 Task: Create new Company, with domain: 'zunhua.cn' and type: 'Prospect'. Add new contact for this company, with mail Id: 'Tarini18Sanders@zunhua.cn', First Name: Tarini, Last name:  Sanders, Job Title: 'HR Generalist', Phone Number: '(617) 555-8908'. Change life cycle stage to  Lead and lead status to  Open. Logged in from softage.1@softage.net
Action: Mouse moved to (106, 64)
Screenshot: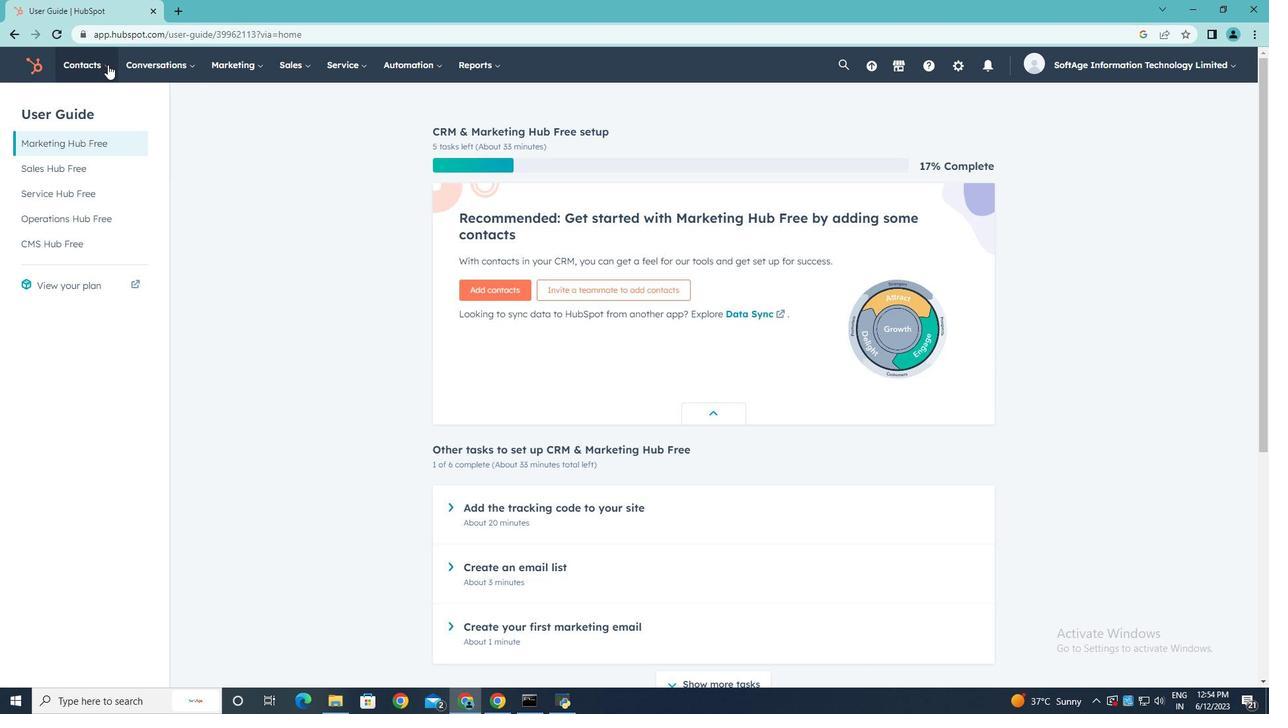 
Action: Mouse pressed left at (106, 64)
Screenshot: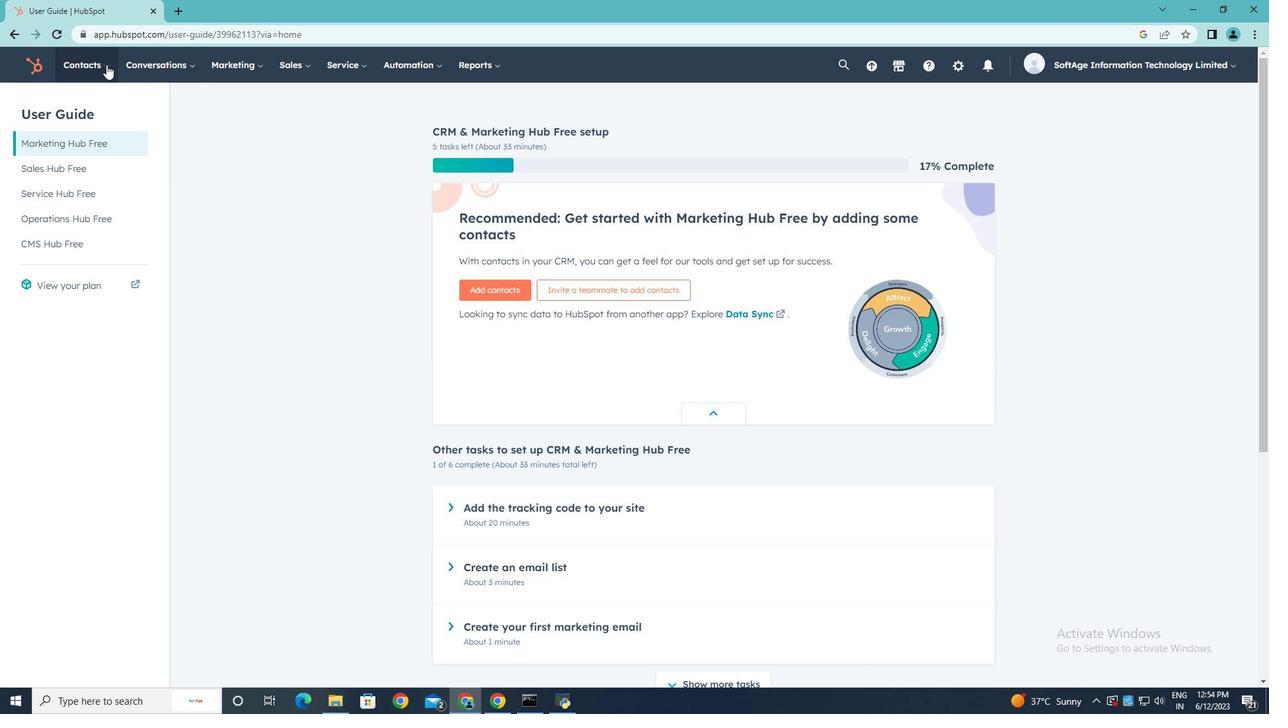 
Action: Mouse moved to (101, 128)
Screenshot: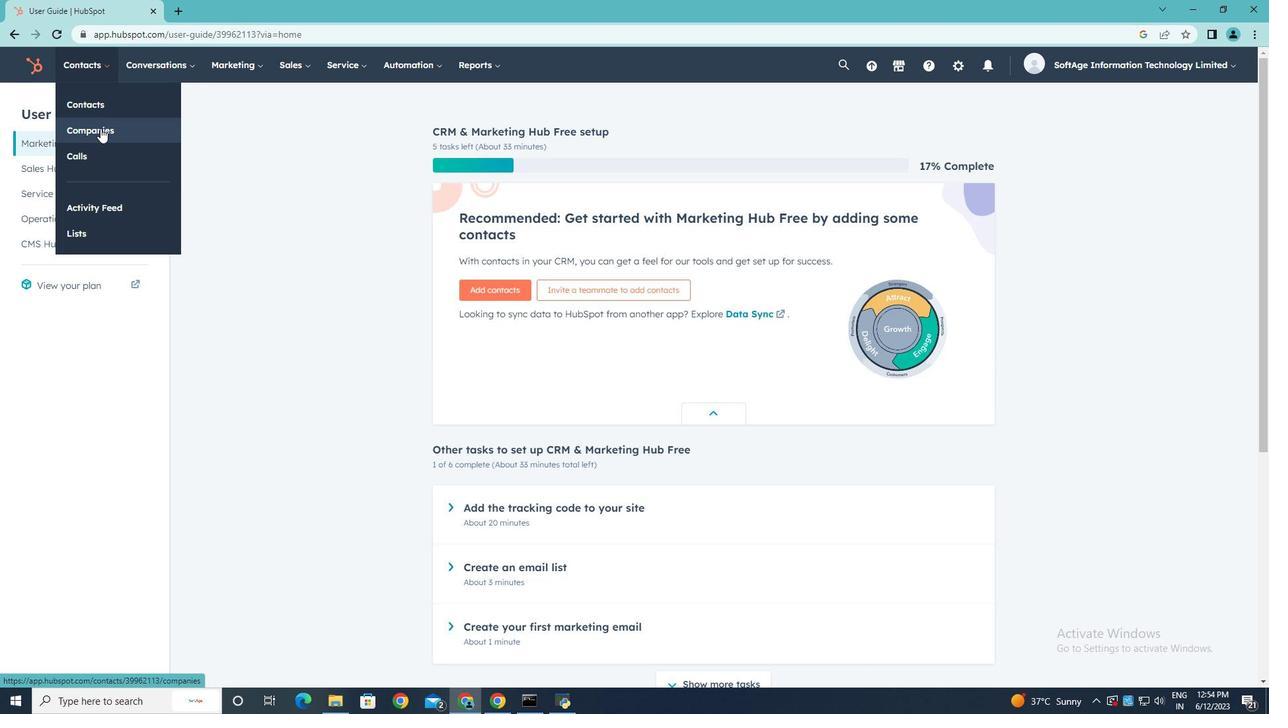 
Action: Mouse pressed left at (101, 128)
Screenshot: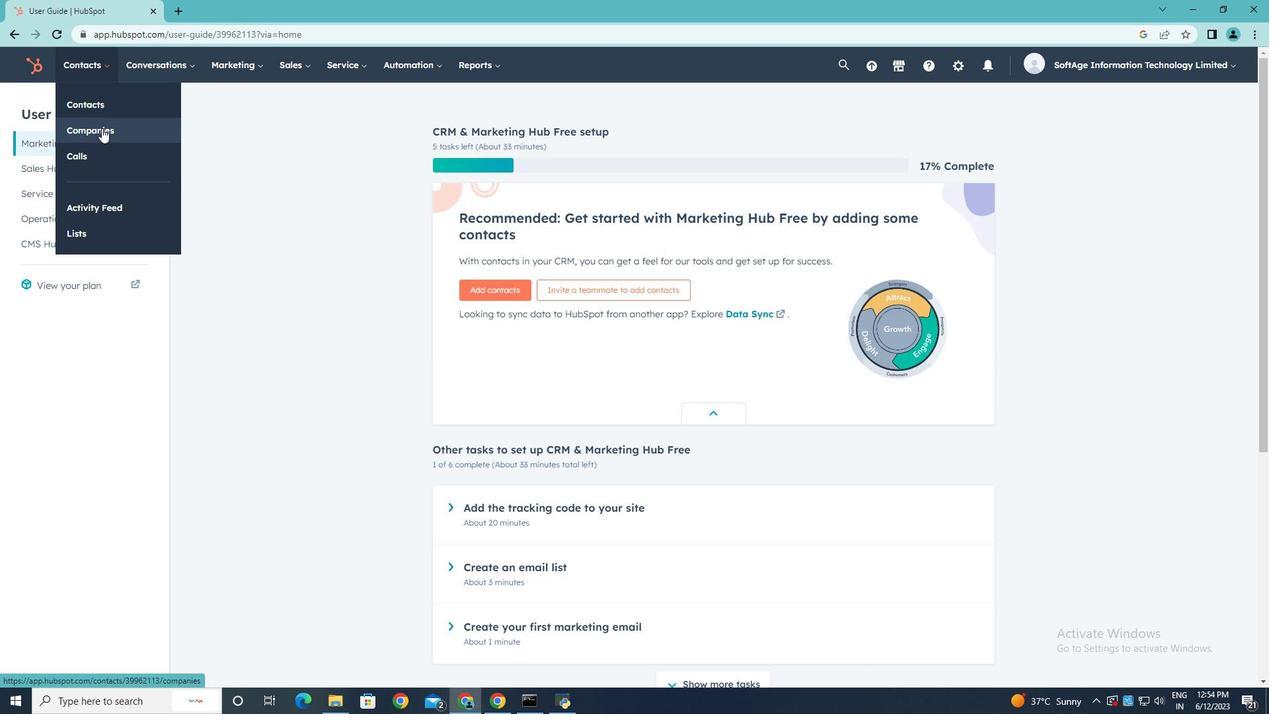 
Action: Mouse moved to (1175, 109)
Screenshot: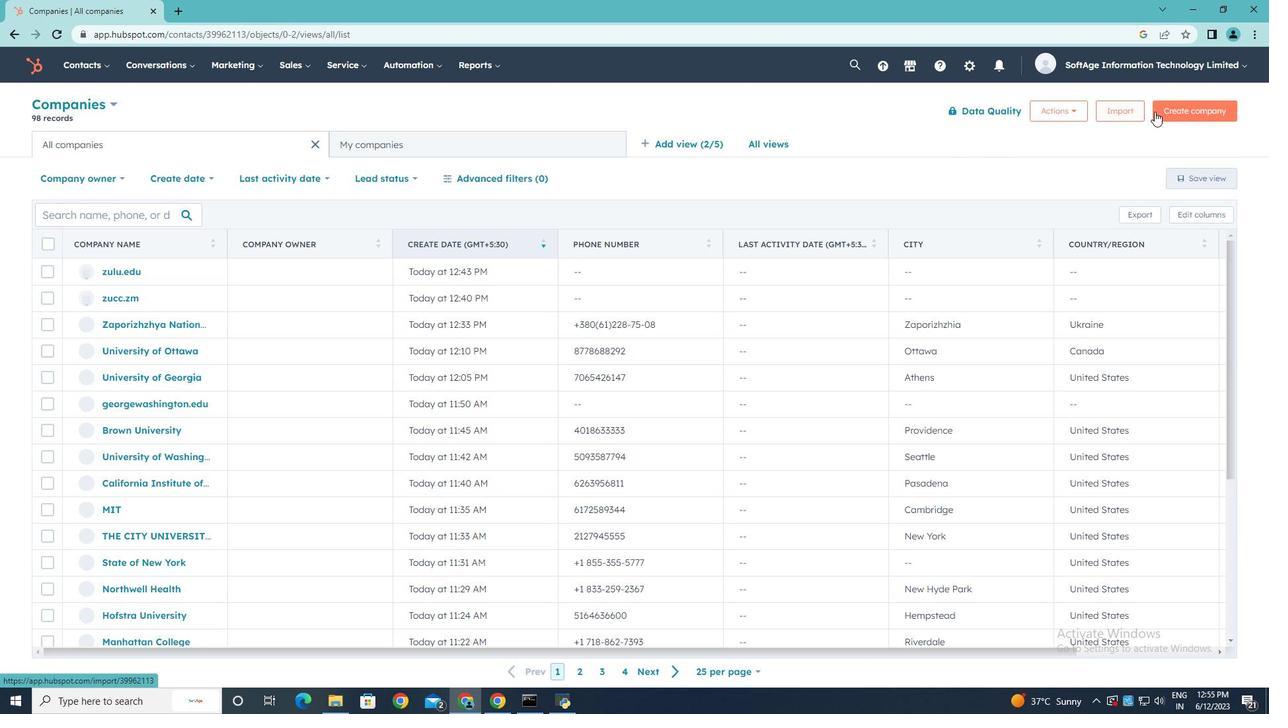 
Action: Mouse pressed left at (1175, 109)
Screenshot: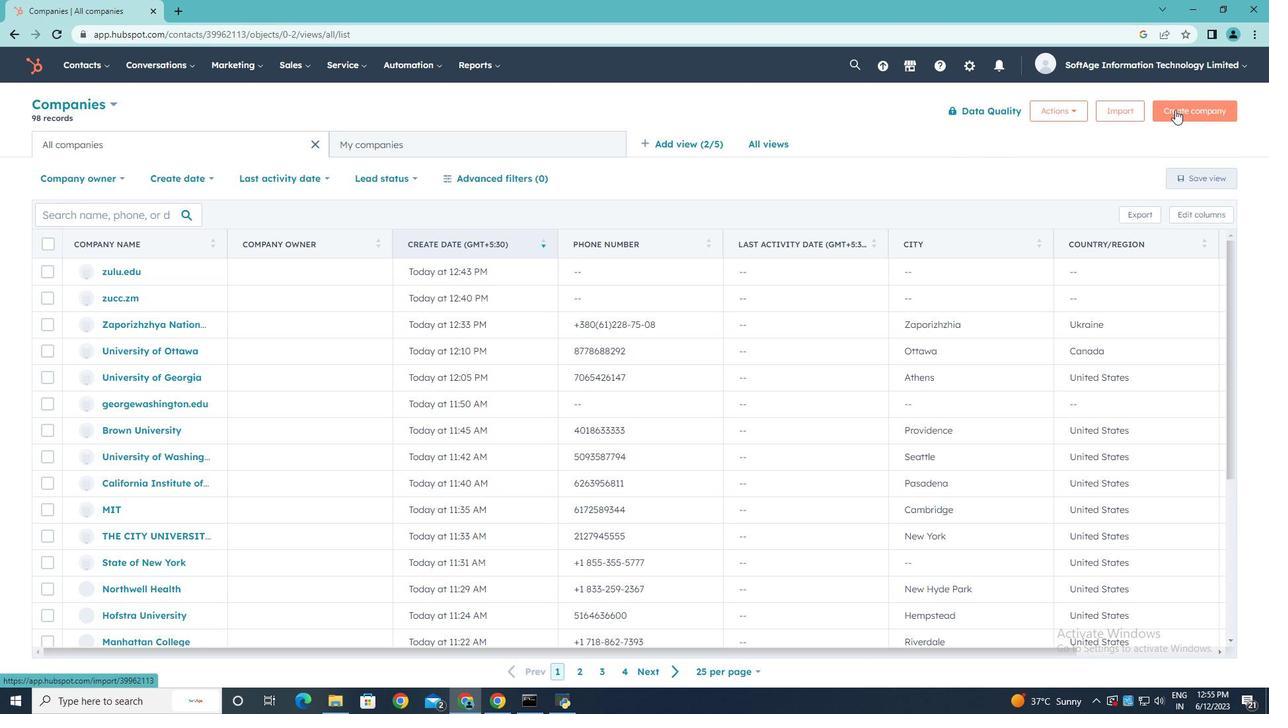 
Action: Mouse moved to (937, 181)
Screenshot: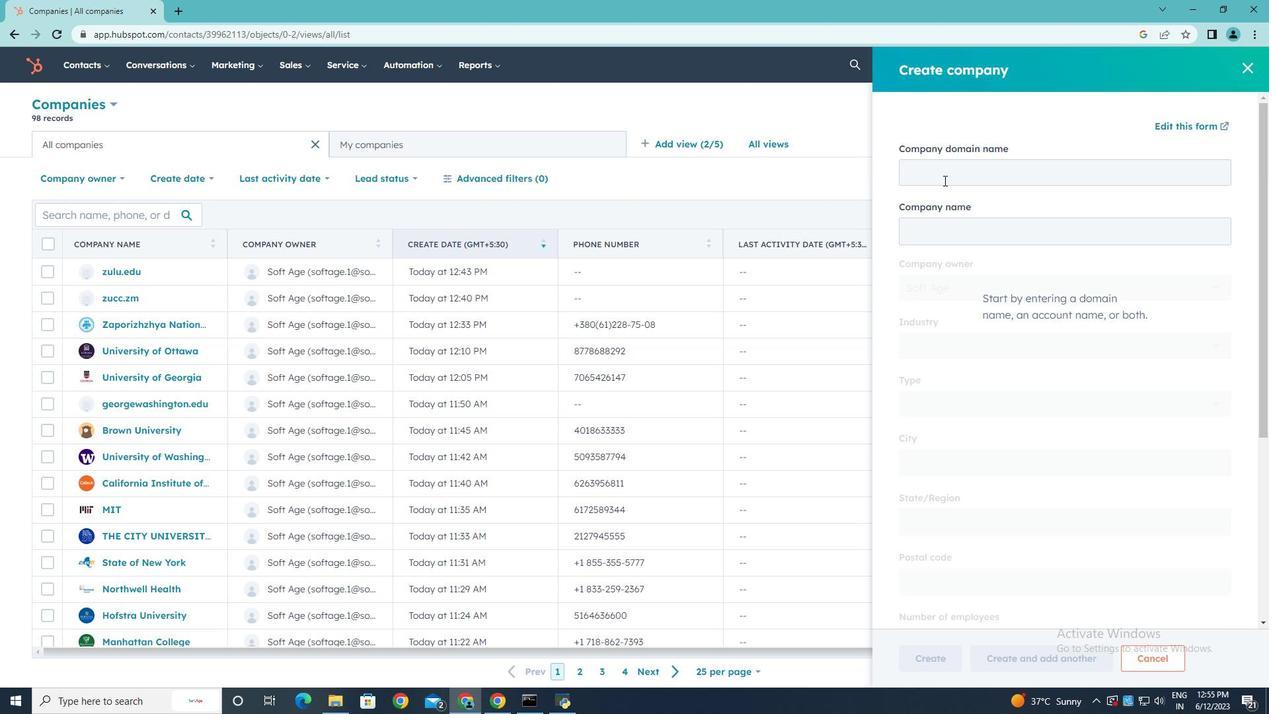 
Action: Mouse pressed left at (937, 181)
Screenshot: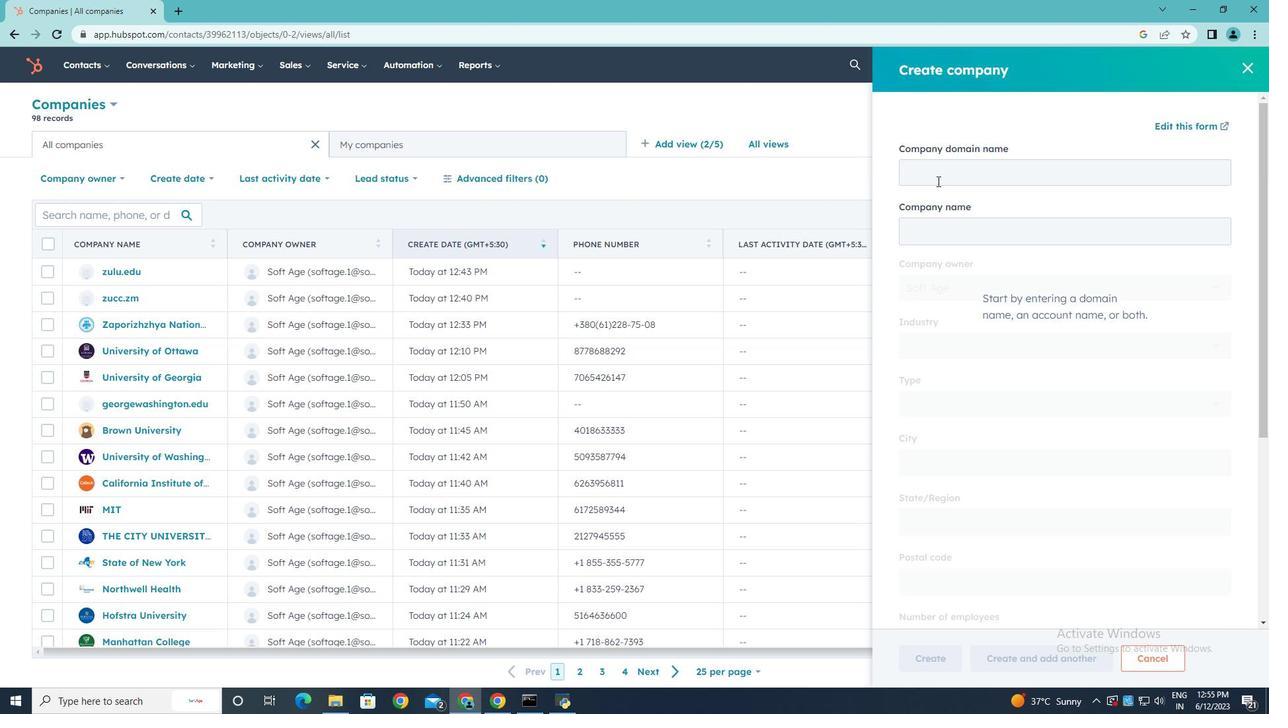 
Action: Key pressed zuh<Key.backspace>nhua.cn
Screenshot: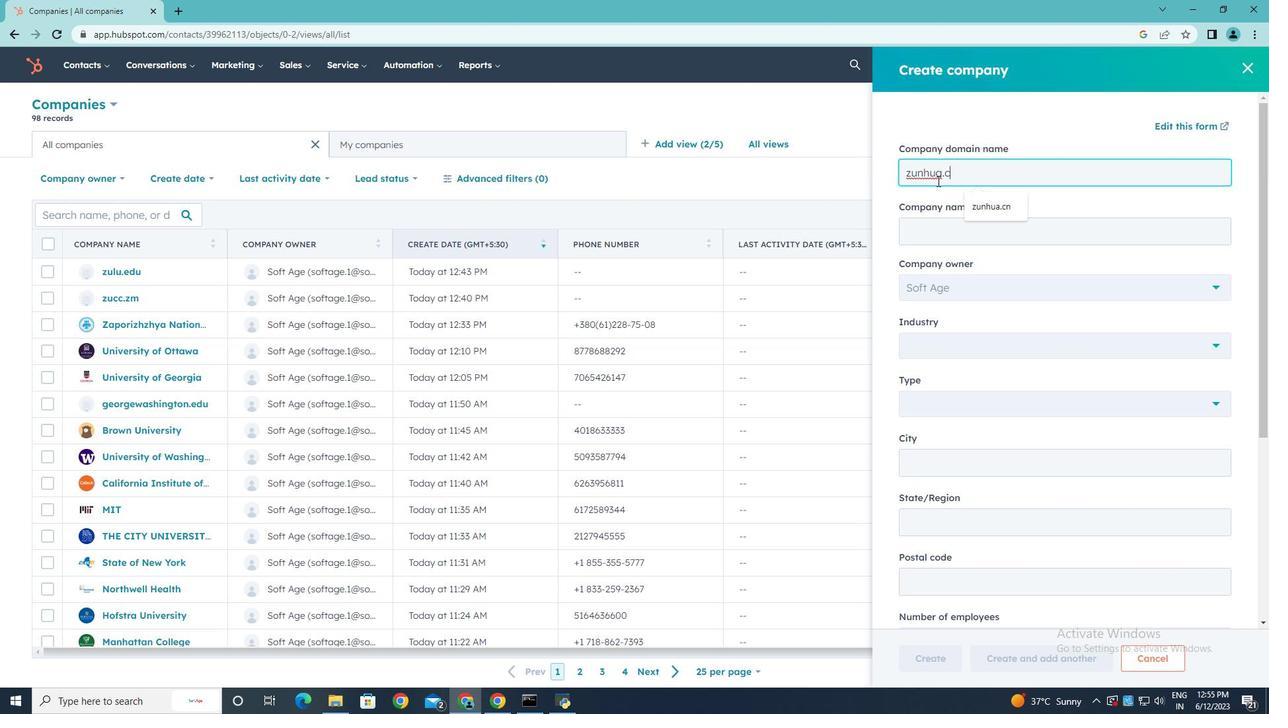 
Action: Mouse moved to (1212, 402)
Screenshot: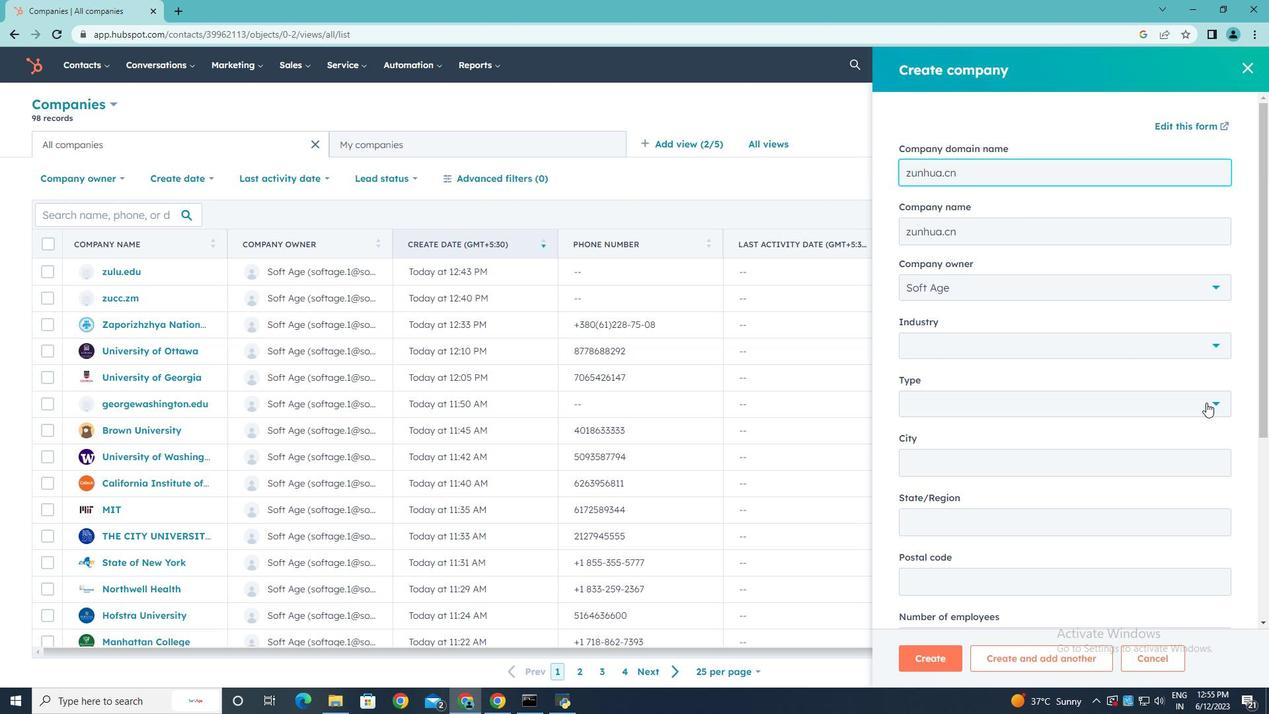 
Action: Mouse pressed left at (1212, 402)
Screenshot: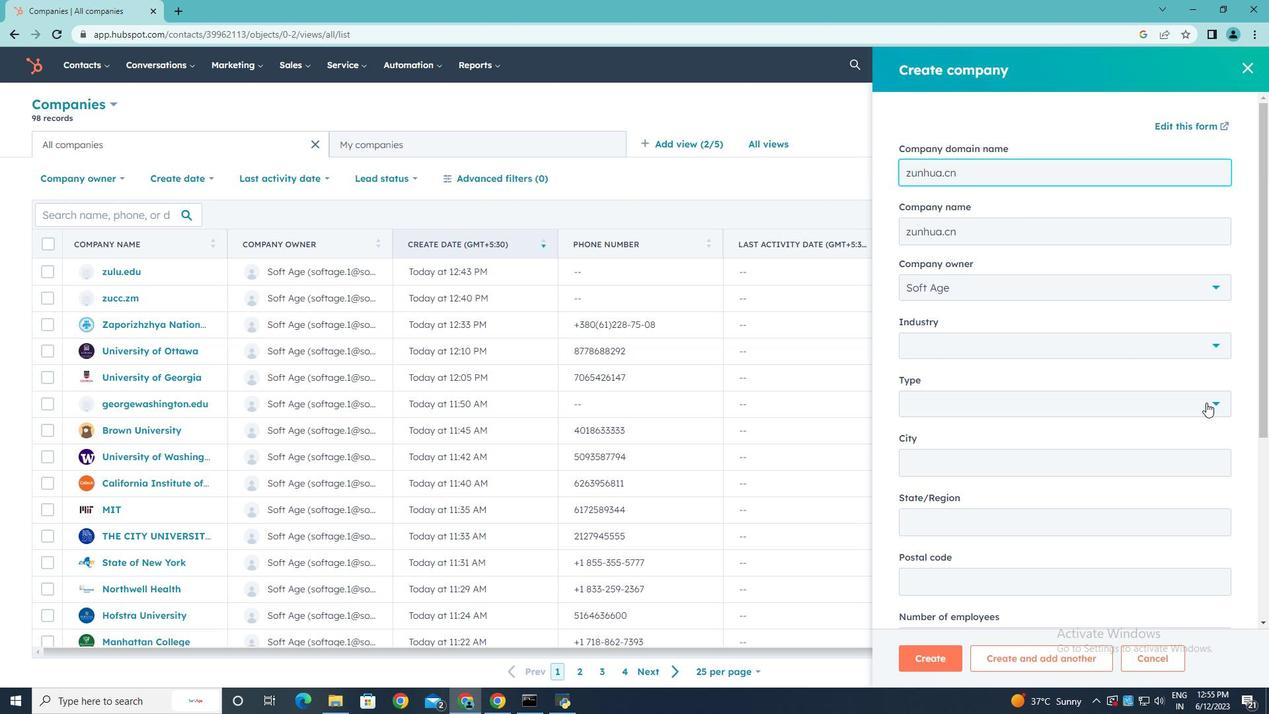
Action: Mouse moved to (1013, 456)
Screenshot: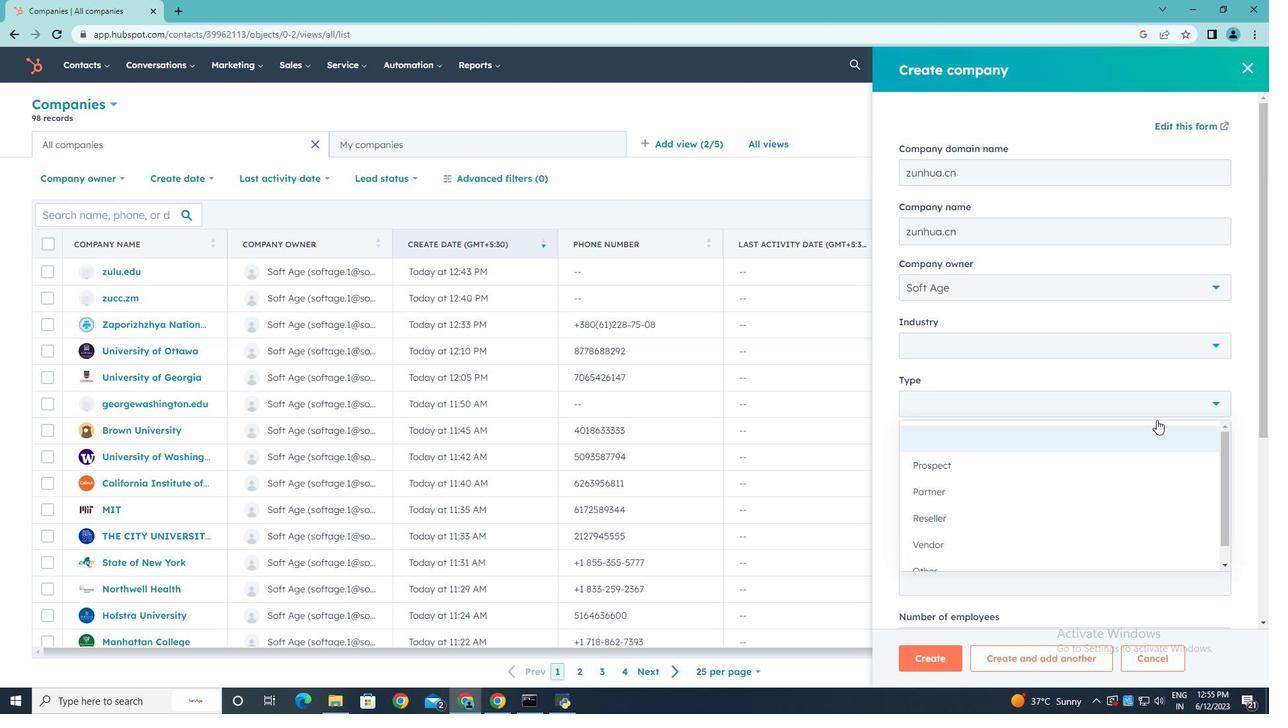 
Action: Mouse pressed left at (1013, 456)
Screenshot: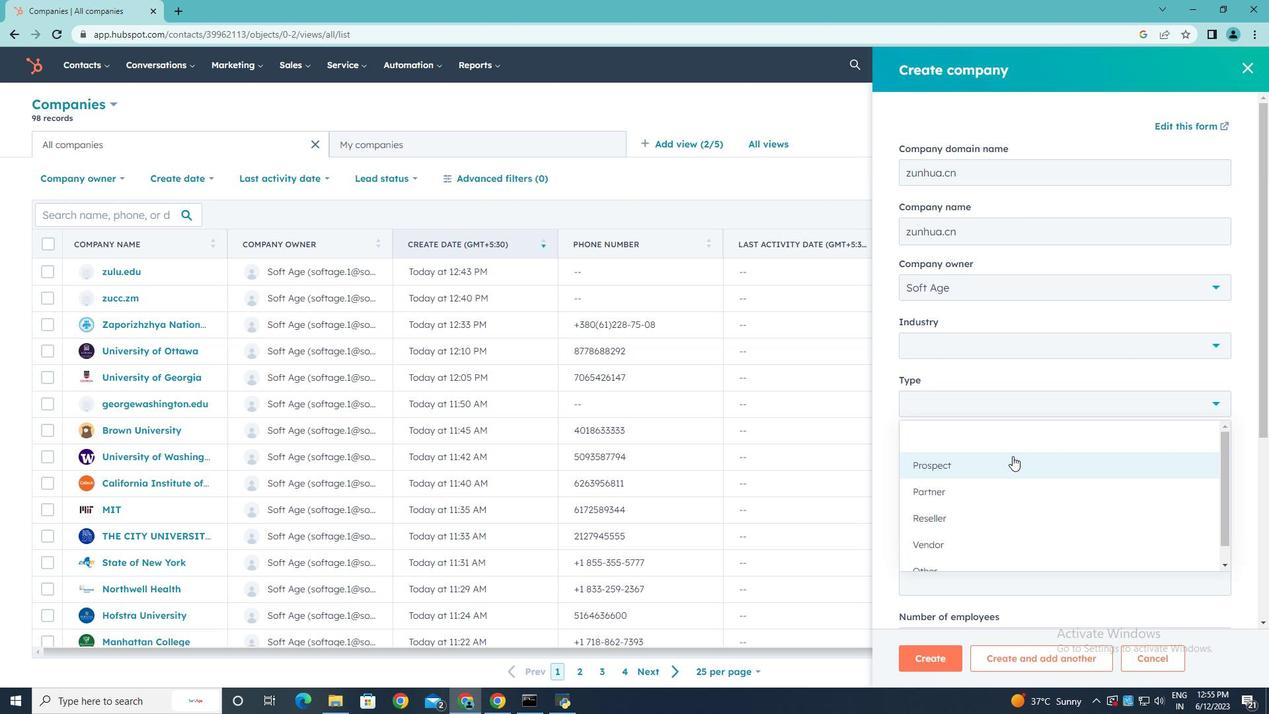 
Action: Mouse scrolled (1013, 455) with delta (0, 0)
Screenshot: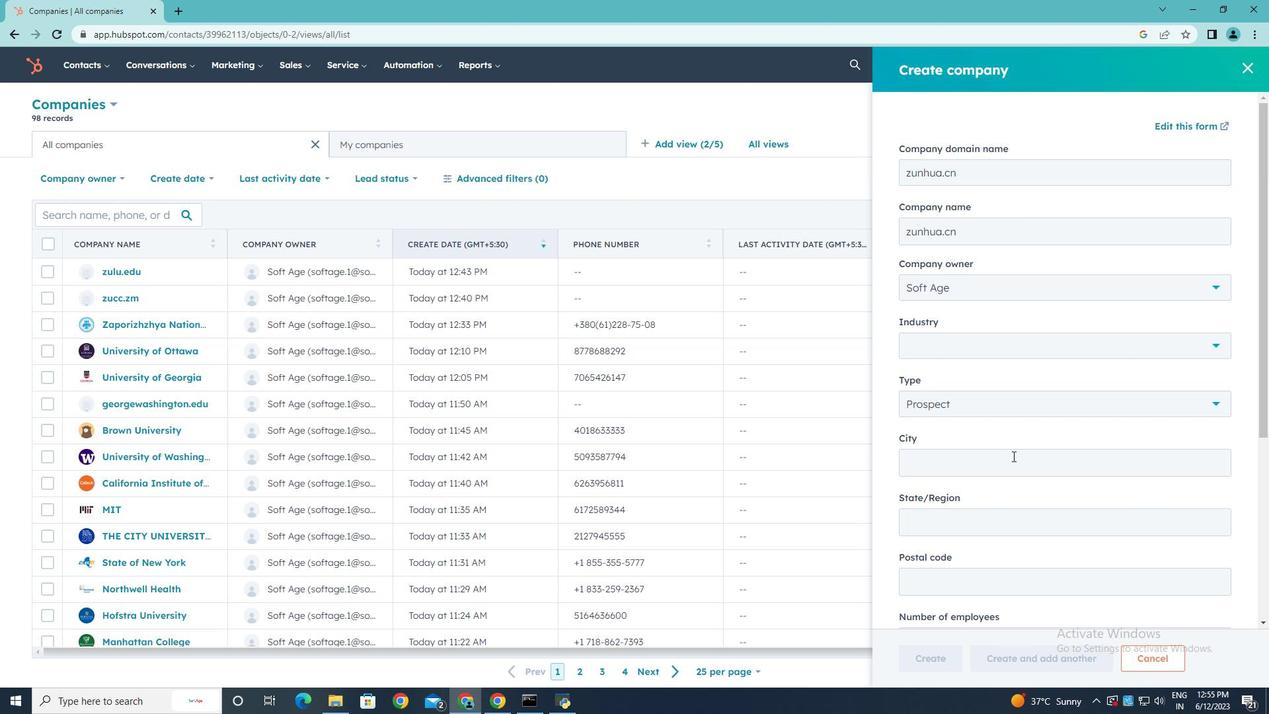 
Action: Mouse scrolled (1013, 455) with delta (0, 0)
Screenshot: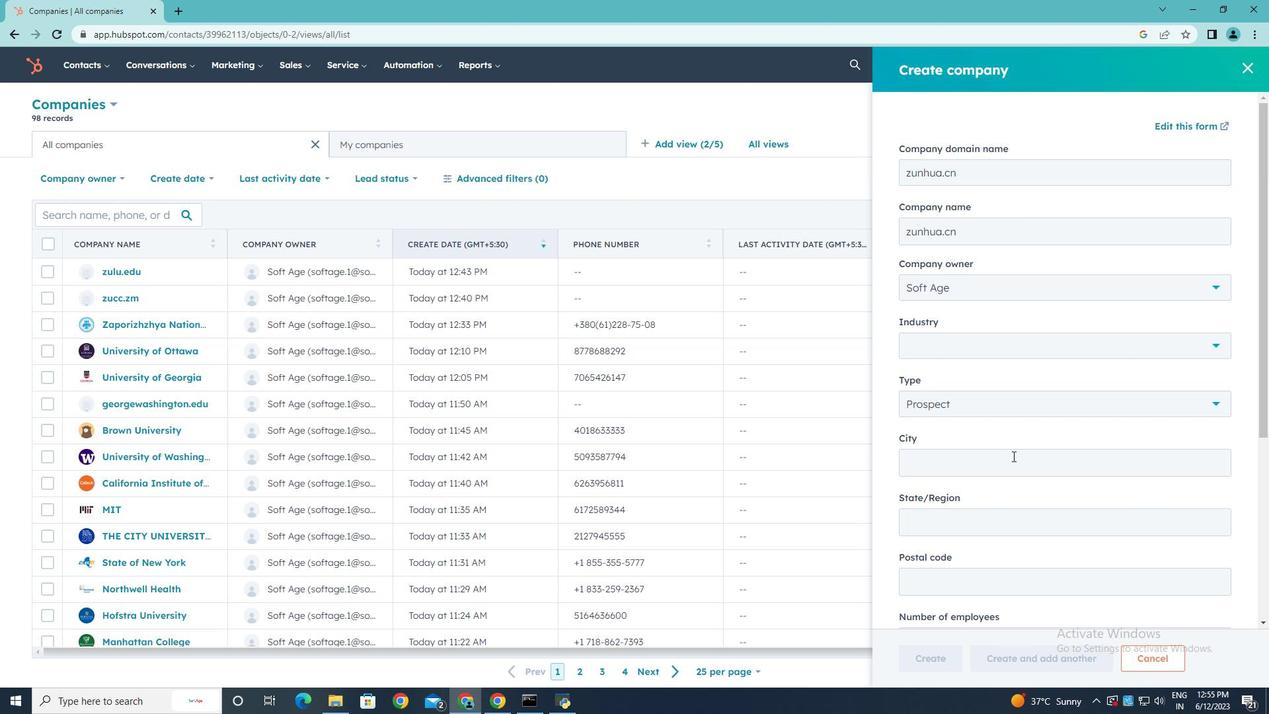 
Action: Mouse scrolled (1013, 455) with delta (0, 0)
Screenshot: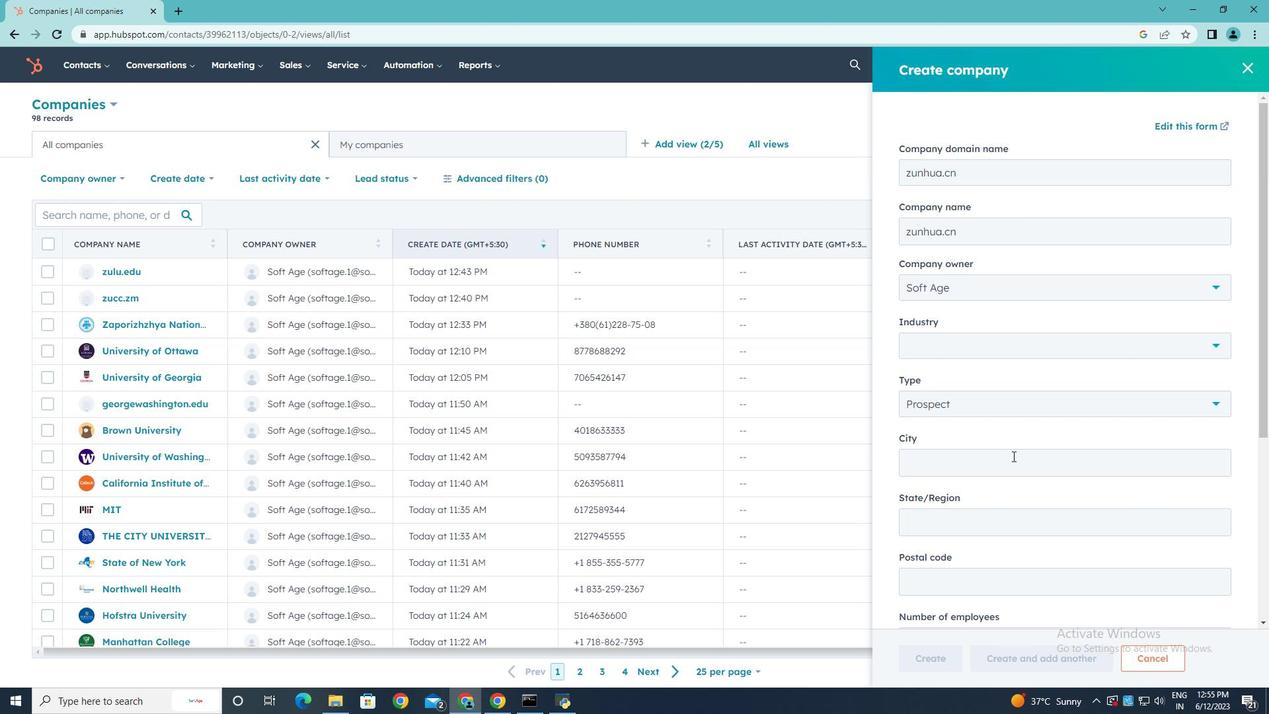 
Action: Mouse scrolled (1013, 455) with delta (0, 0)
Screenshot: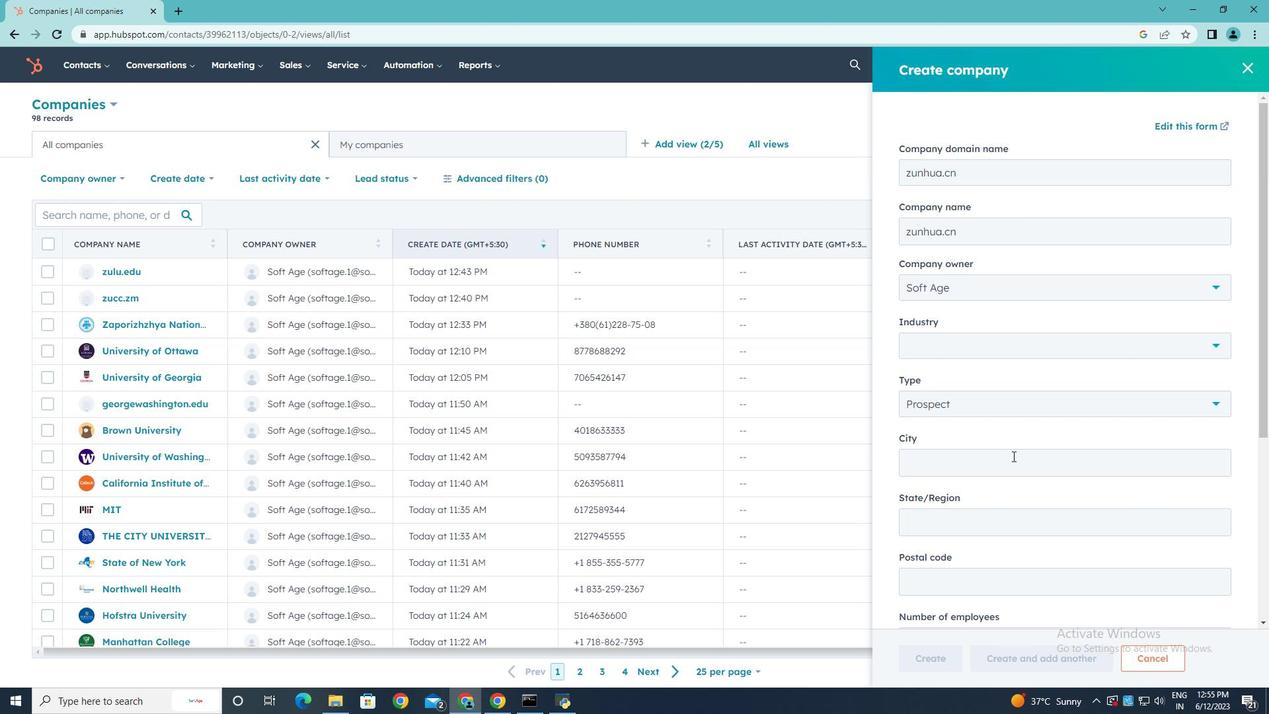 
Action: Mouse scrolled (1013, 455) with delta (0, 0)
Screenshot: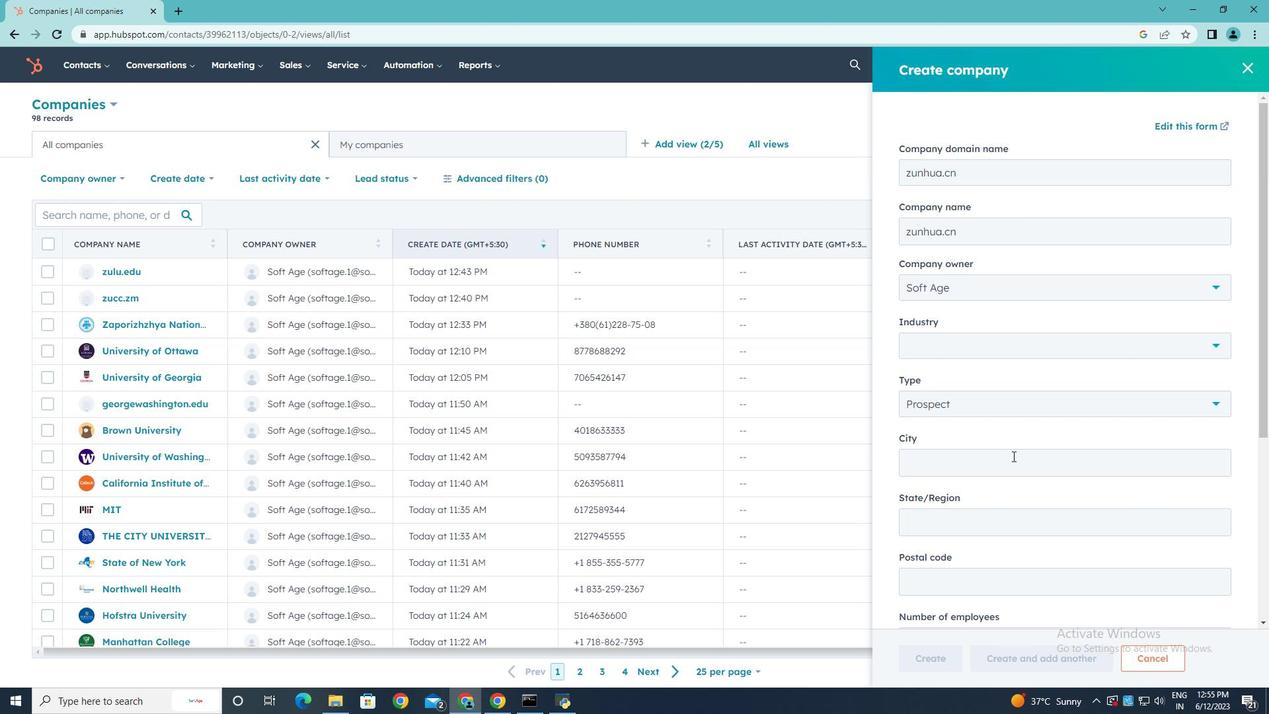 
Action: Mouse moved to (939, 649)
Screenshot: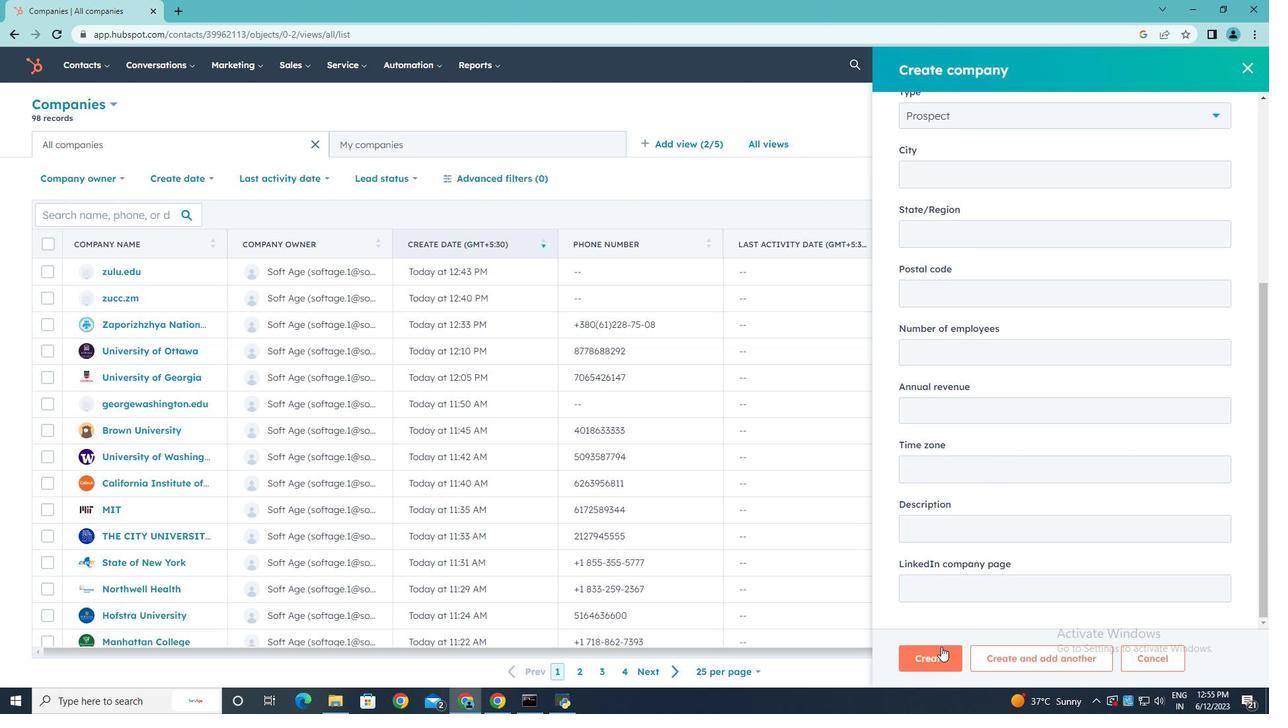 
Action: Mouse pressed left at (939, 649)
Screenshot: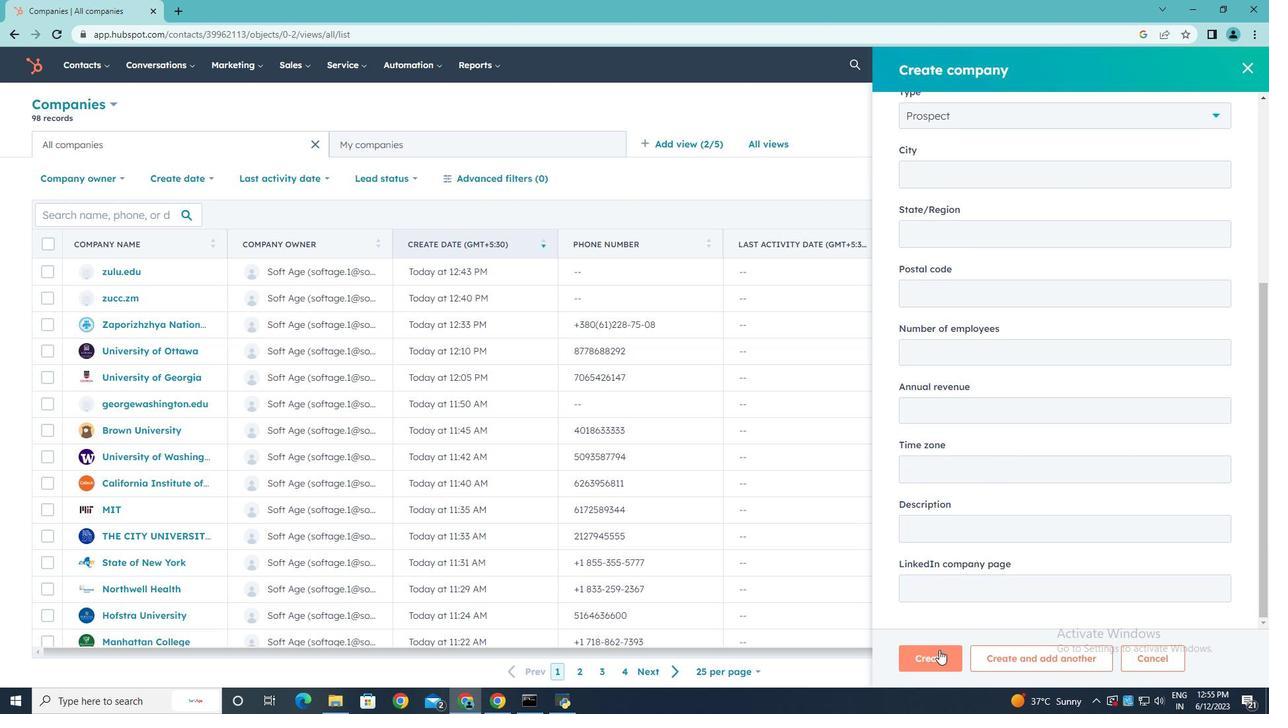 
Action: Mouse moved to (898, 425)
Screenshot: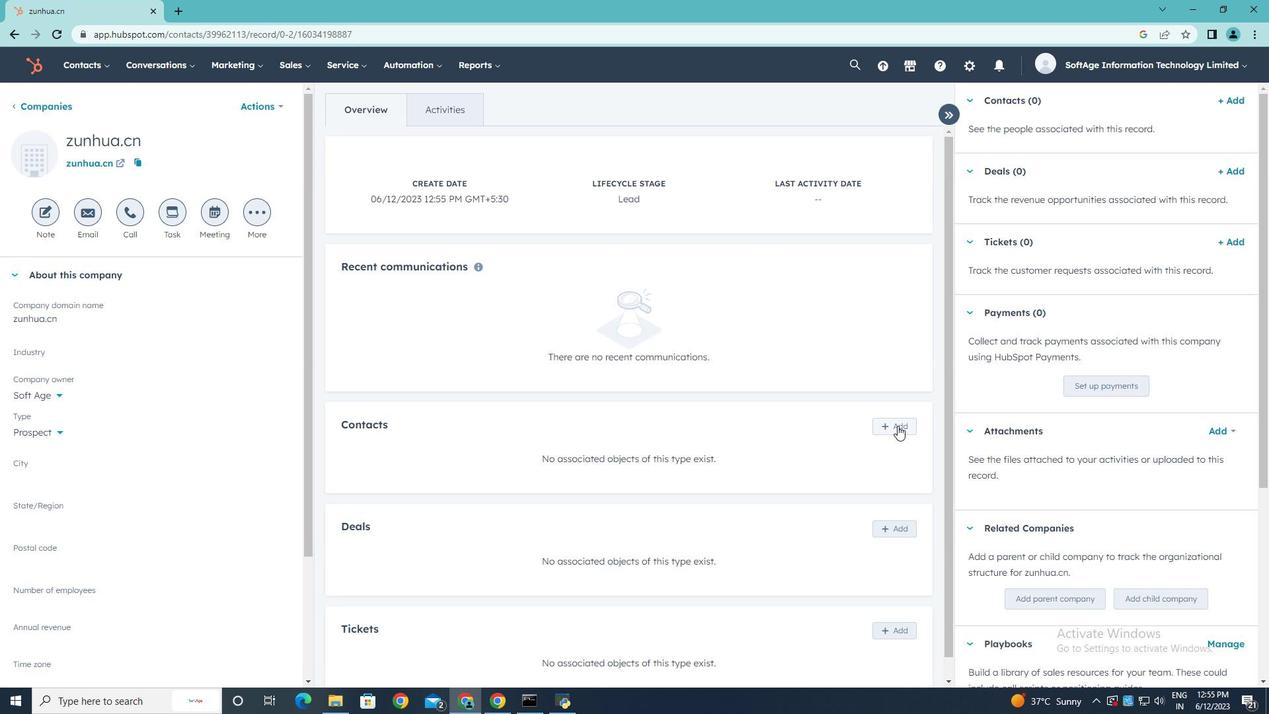 
Action: Mouse pressed left at (898, 425)
Screenshot: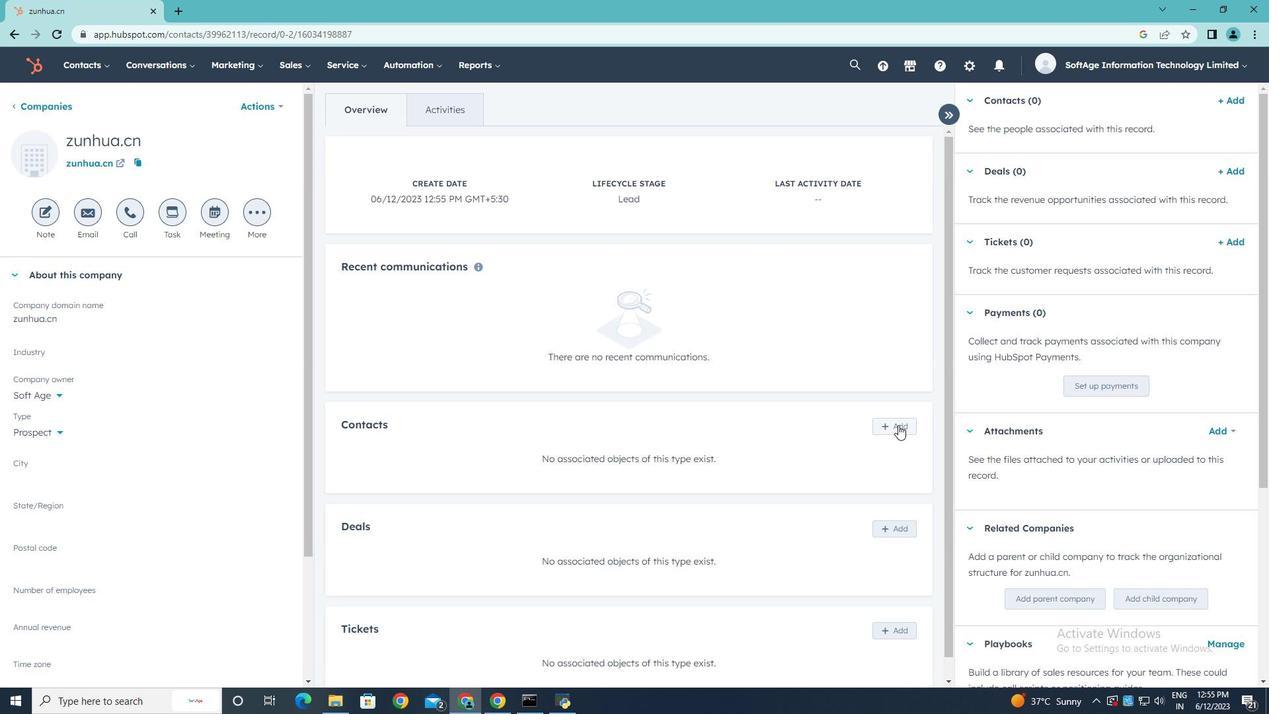 
Action: Mouse moved to (1010, 136)
Screenshot: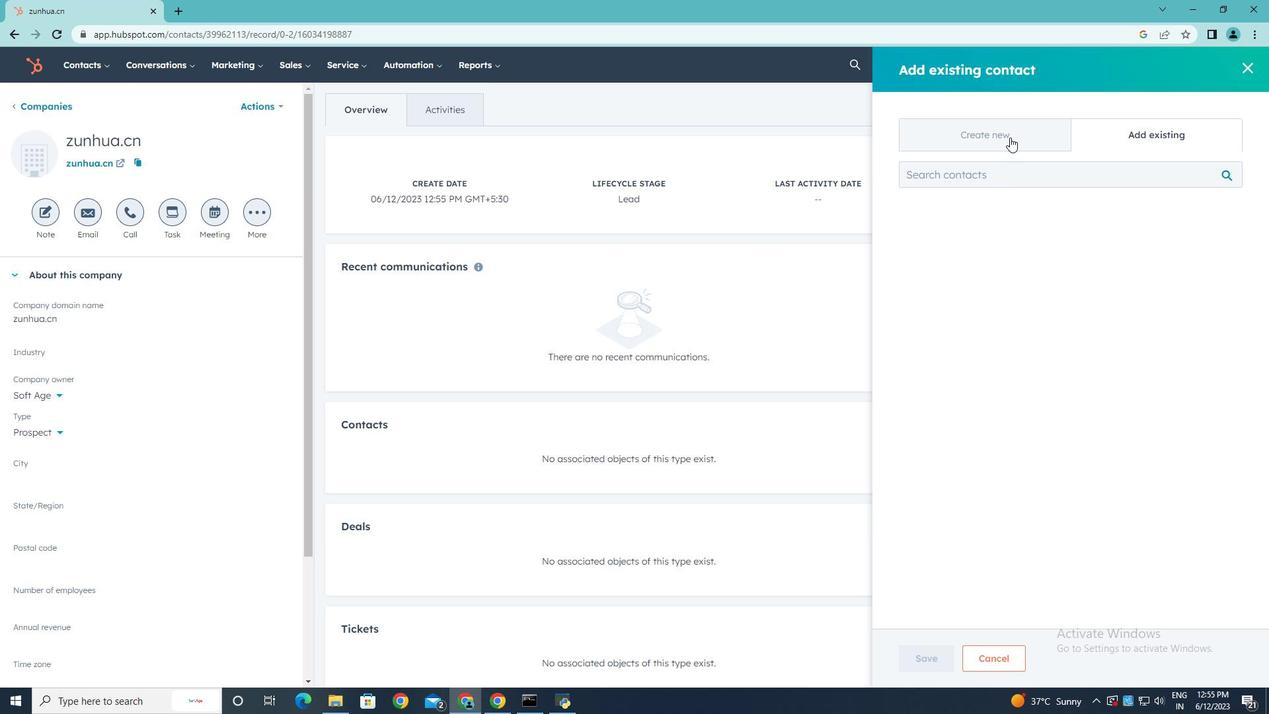 
Action: Mouse pressed left at (1010, 136)
Screenshot: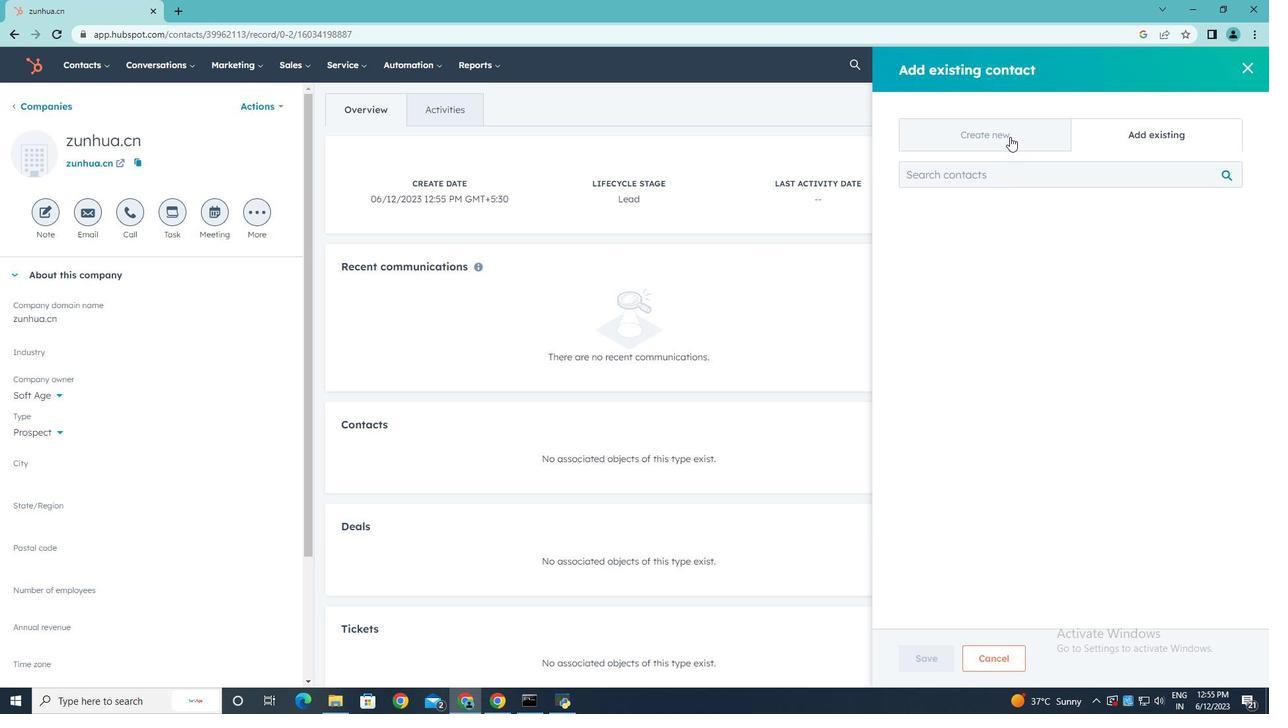 
Action: Mouse moved to (948, 218)
Screenshot: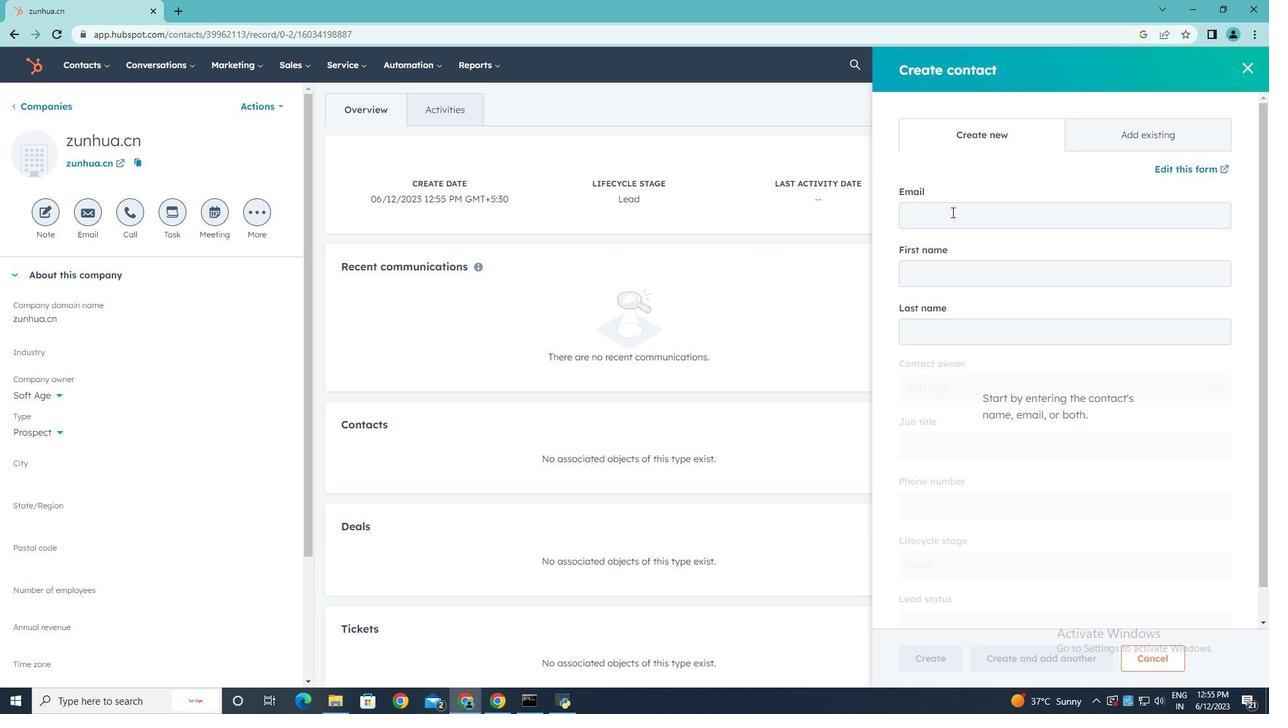
Action: Mouse pressed left at (948, 218)
Screenshot: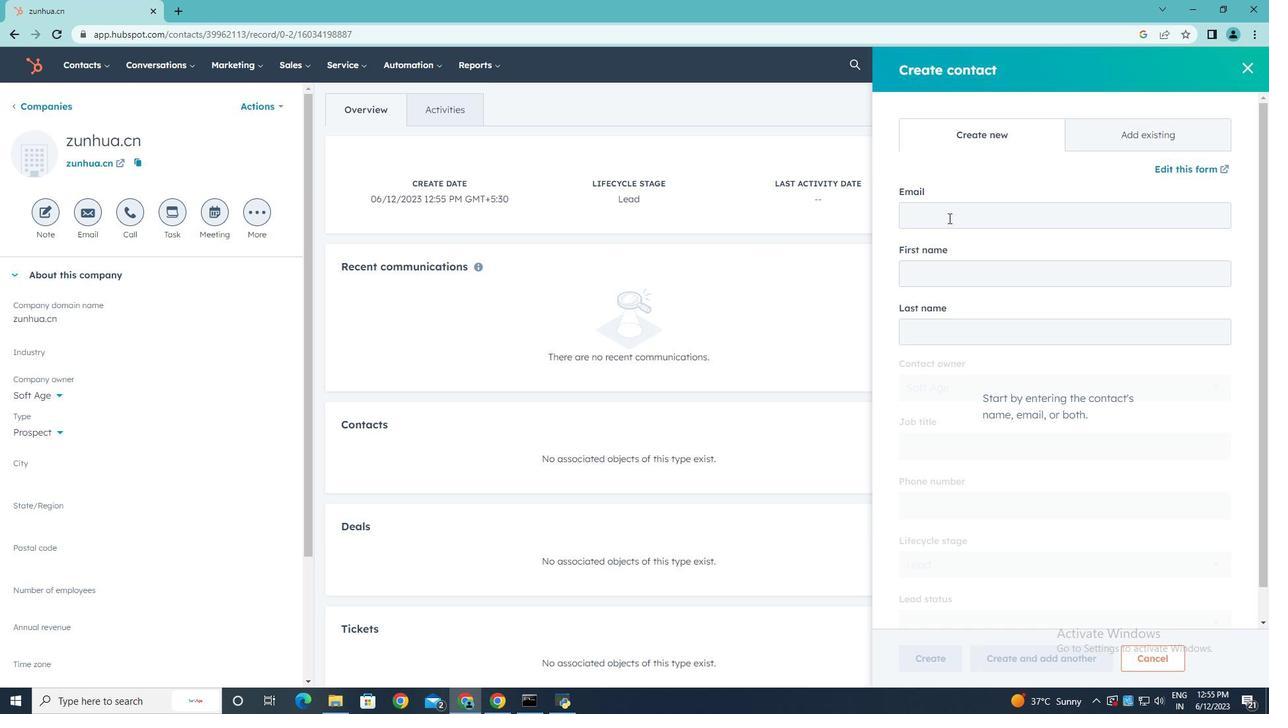
Action: Mouse moved to (948, 218)
Screenshot: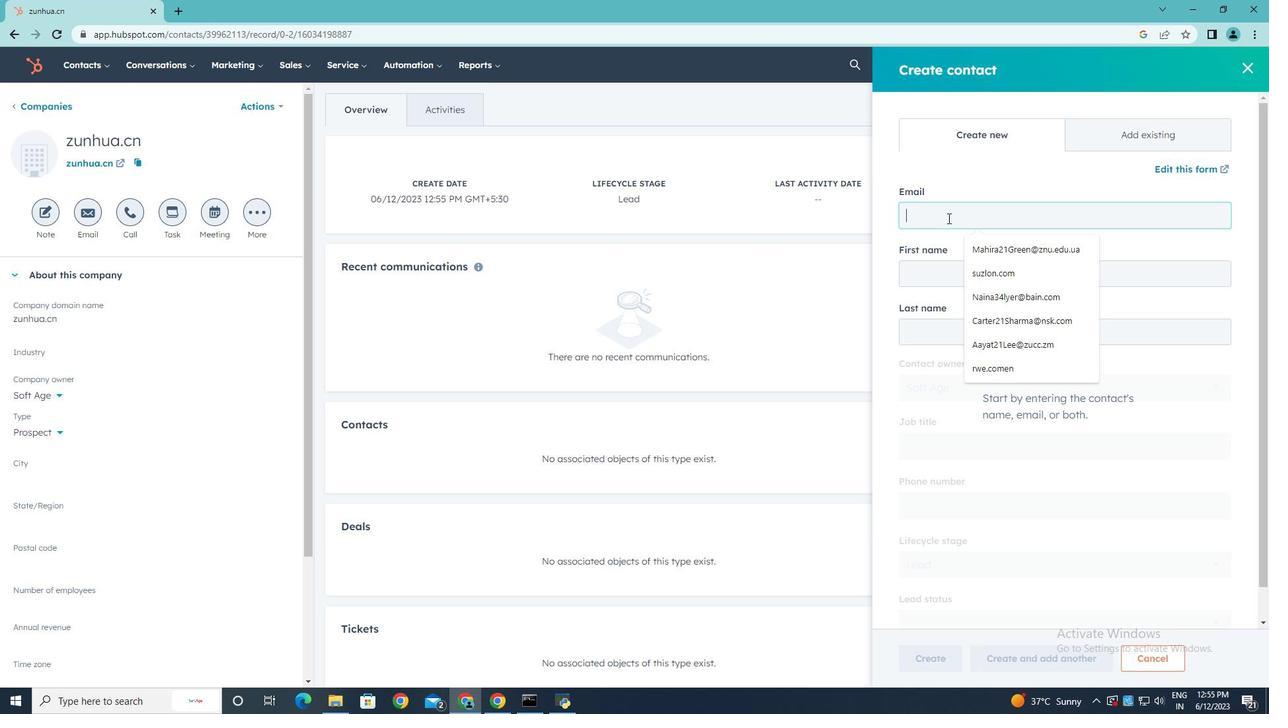 
Action: Key pressed <Key.shift>Tarini18<Key.shift>Sanders<Key.shift>@zunhua.cn
Screenshot: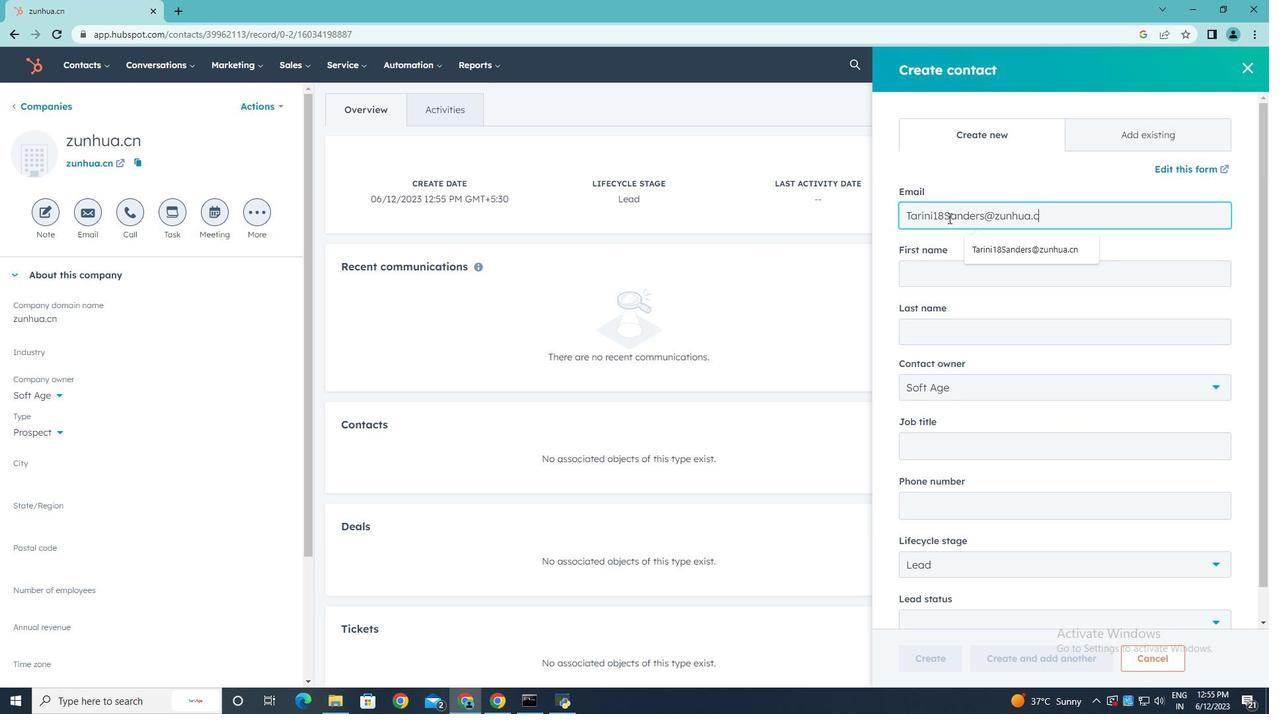 
Action: Mouse moved to (936, 276)
Screenshot: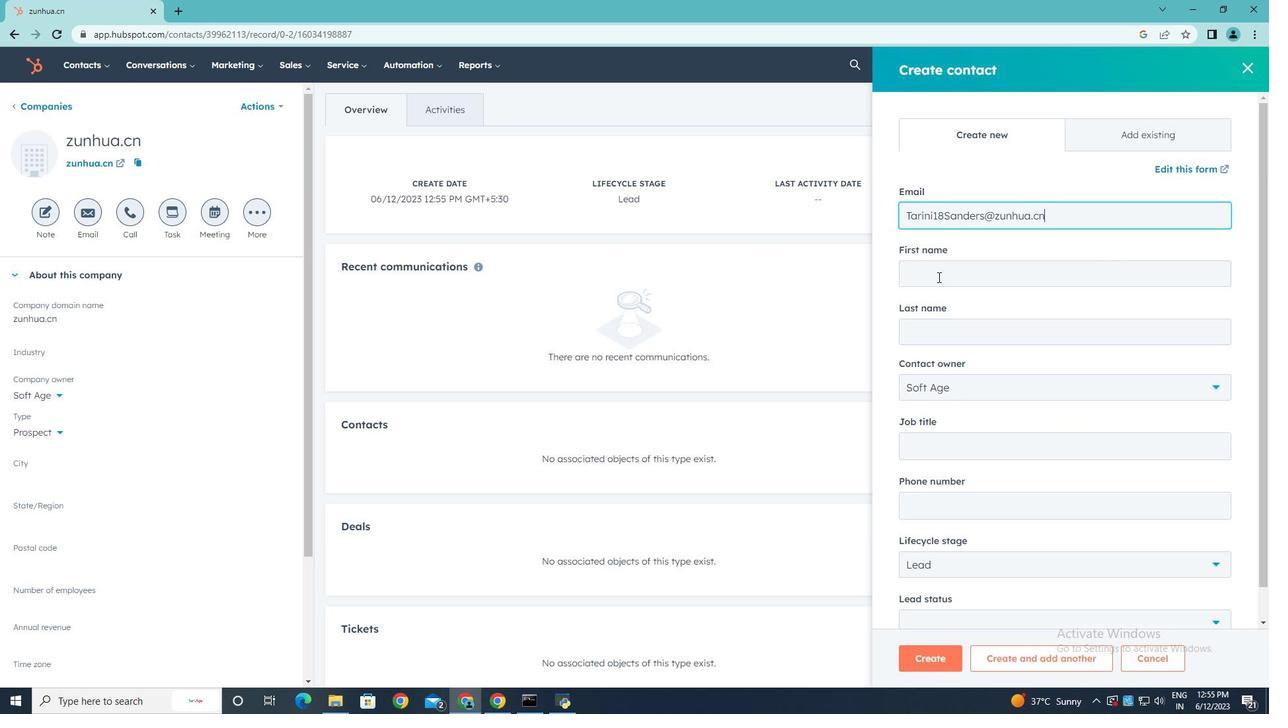 
Action: Mouse pressed left at (936, 276)
Screenshot: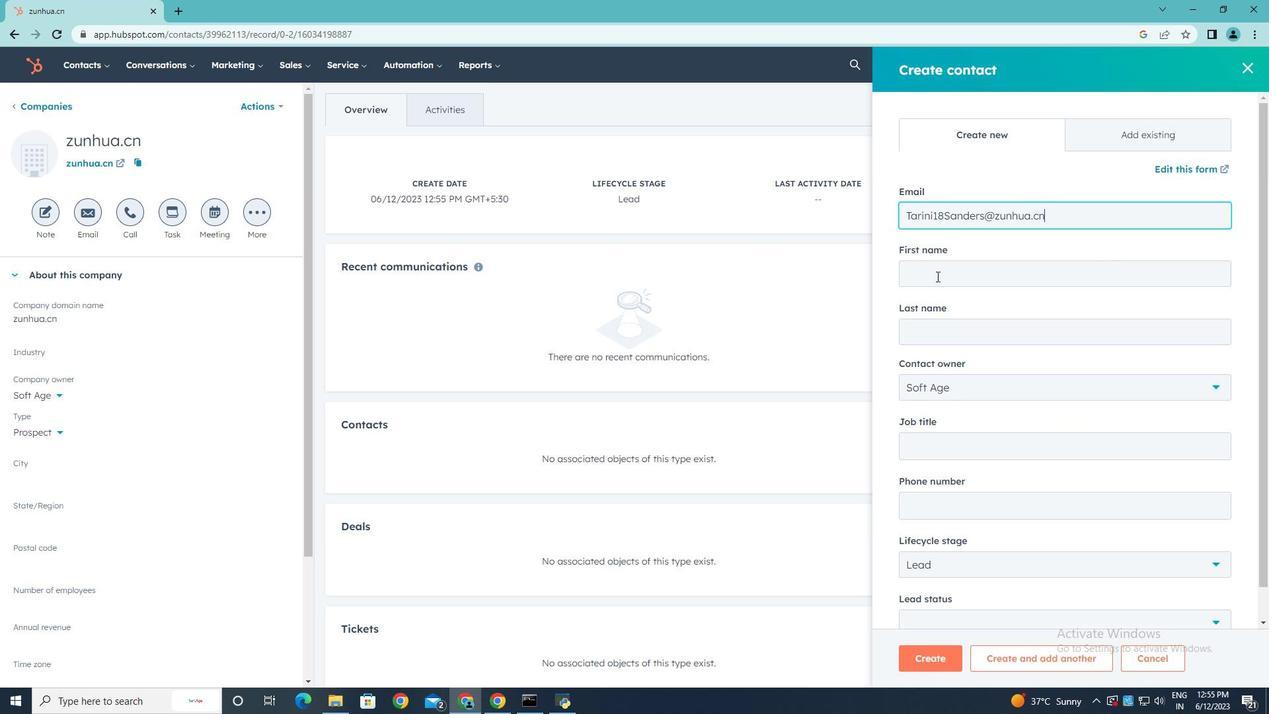 
Action: Key pressed <Key.shift>Tarini
Screenshot: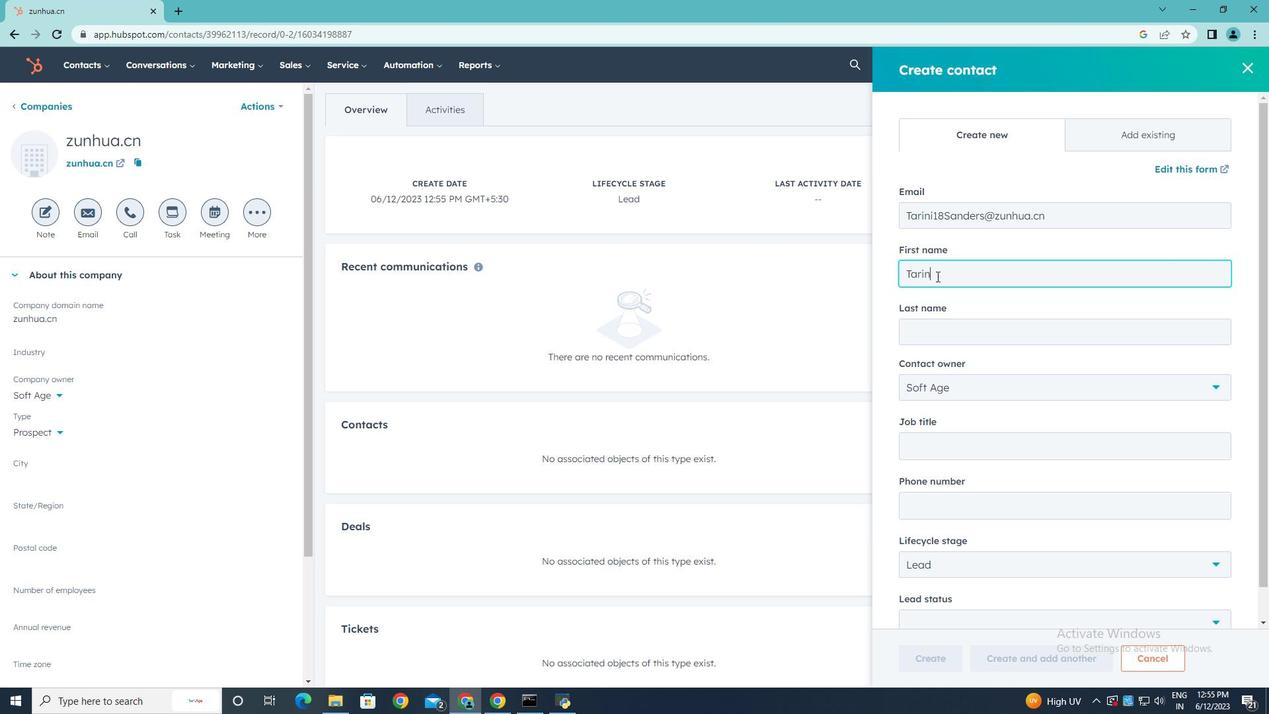 
Action: Mouse moved to (927, 338)
Screenshot: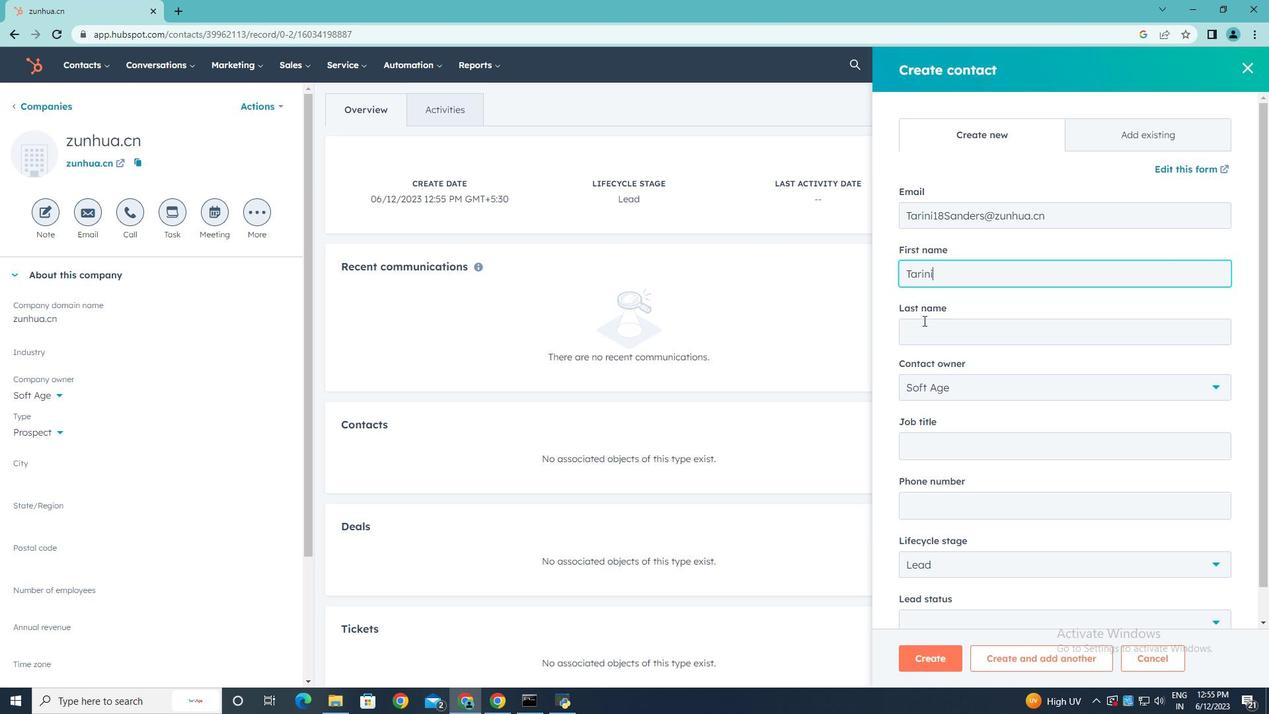
Action: Mouse pressed left at (927, 338)
Screenshot: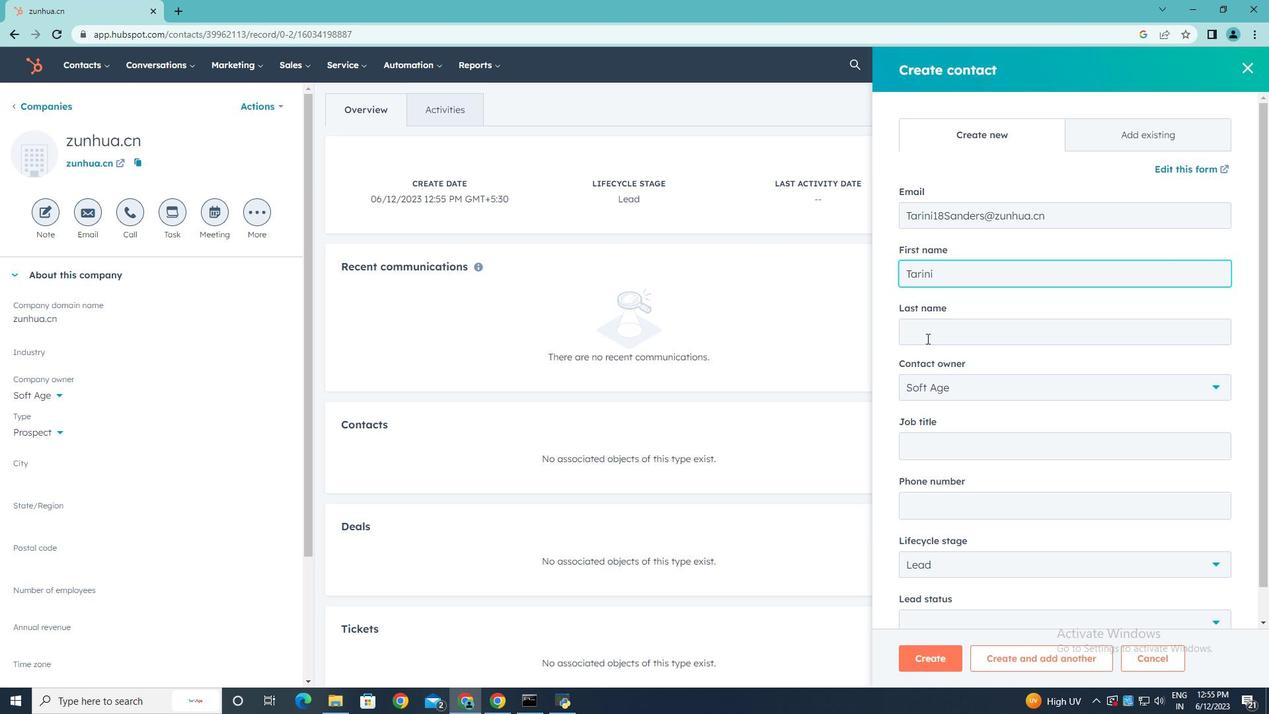 
Action: Key pressed <Key.shift>Sanders
Screenshot: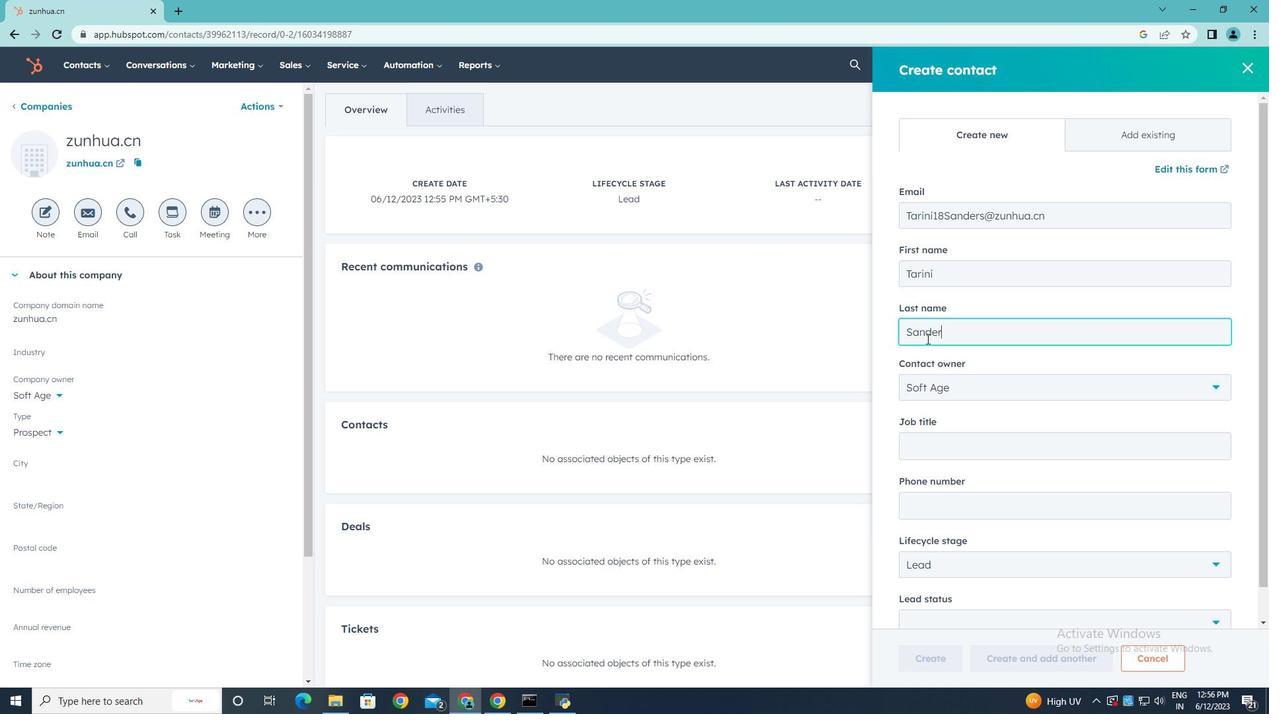 
Action: Mouse moved to (951, 446)
Screenshot: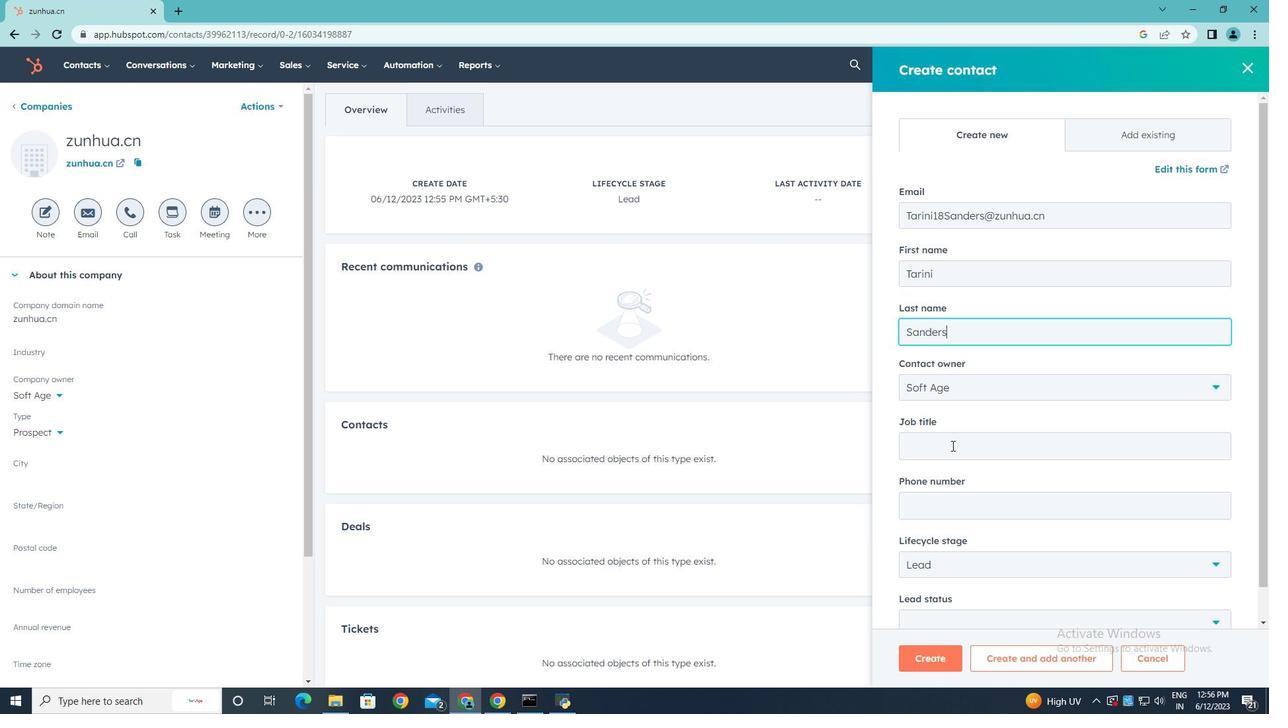 
Action: Mouse pressed left at (951, 446)
Screenshot: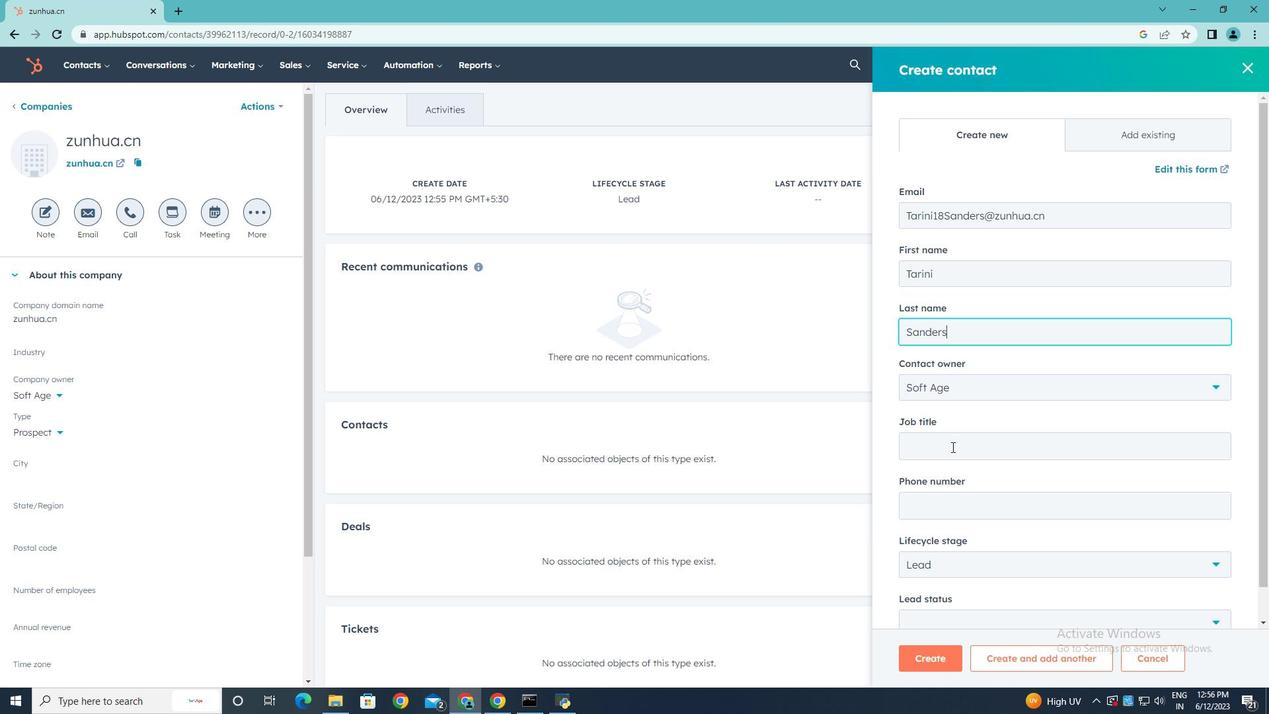 
Action: Key pressed <Key.shift>HR<Key.space><Key.shift>Generalsit<Key.backspace><Key.backspace><Key.backspace>ist
Screenshot: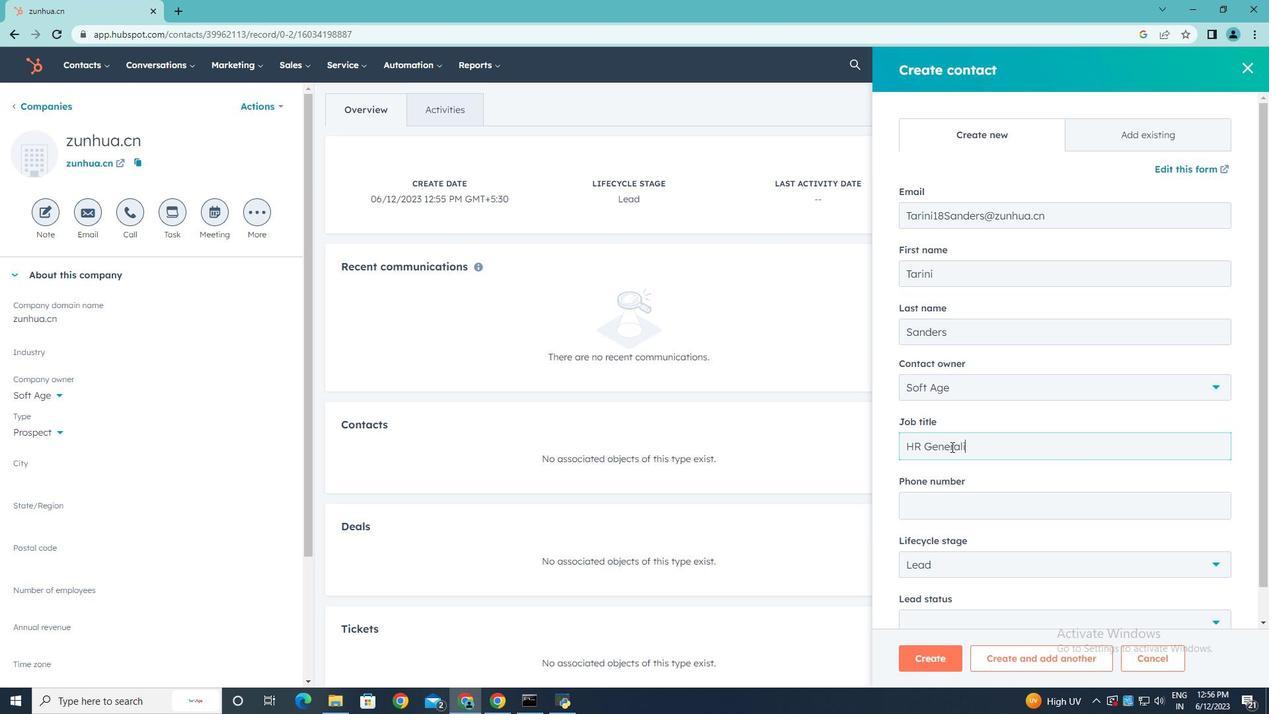 
Action: Mouse moved to (954, 511)
Screenshot: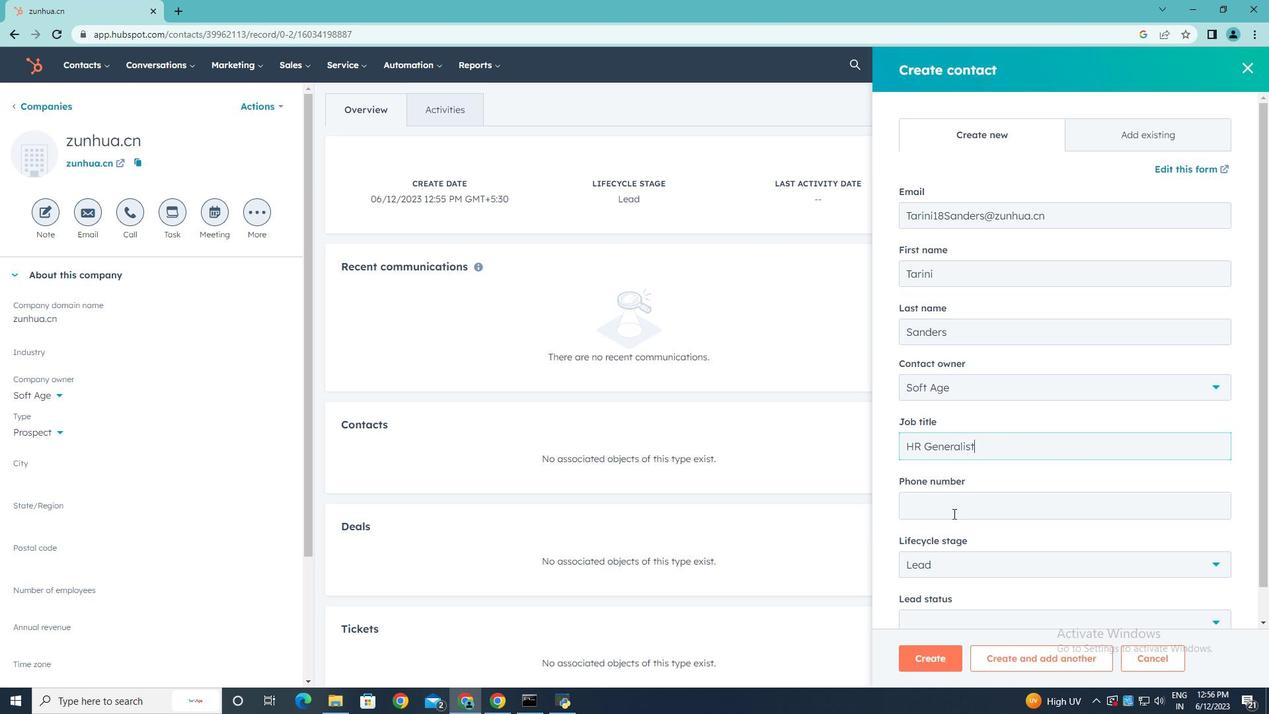 
Action: Mouse pressed left at (954, 511)
Screenshot: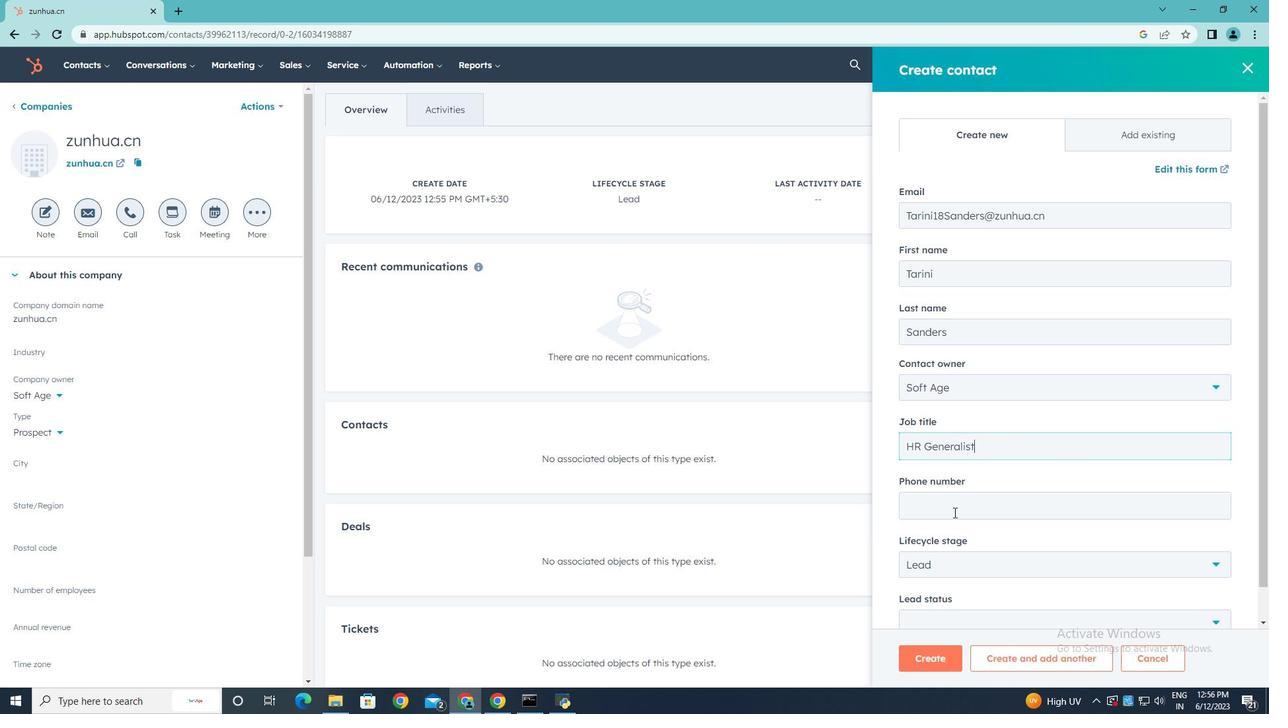 
Action: Mouse moved to (953, 513)
Screenshot: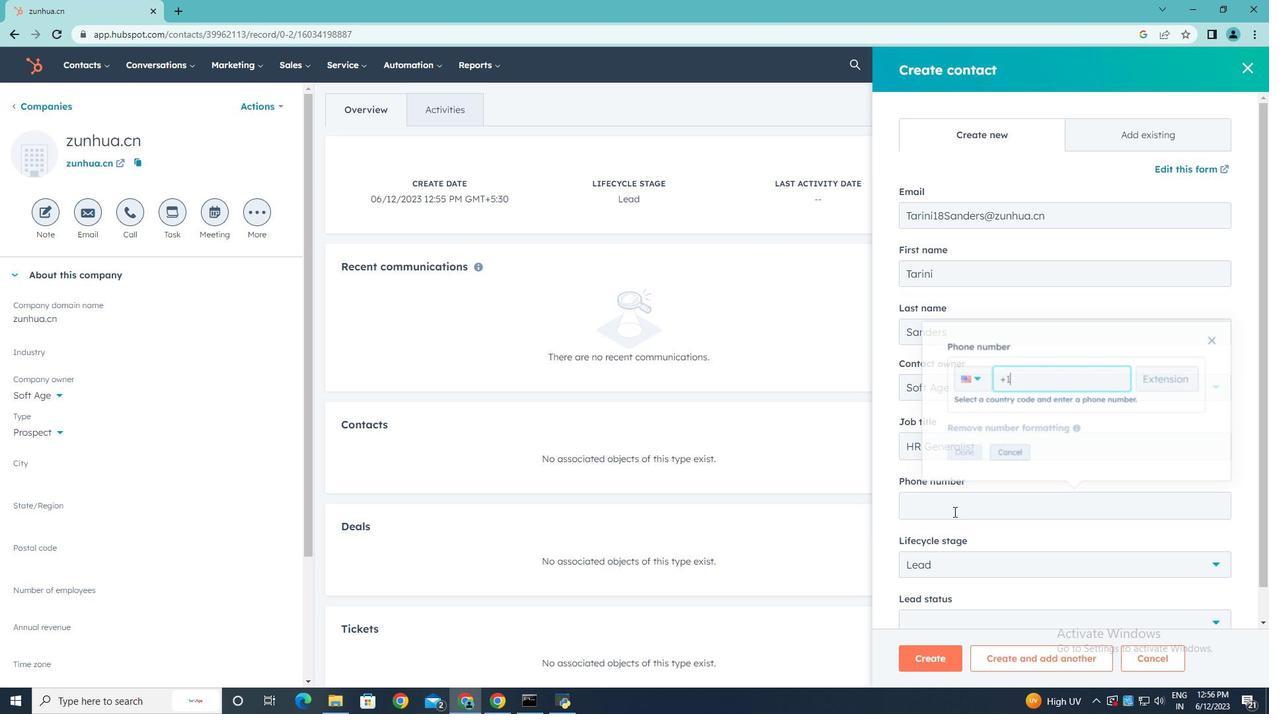 
Action: Key pressed 6175558908
Screenshot: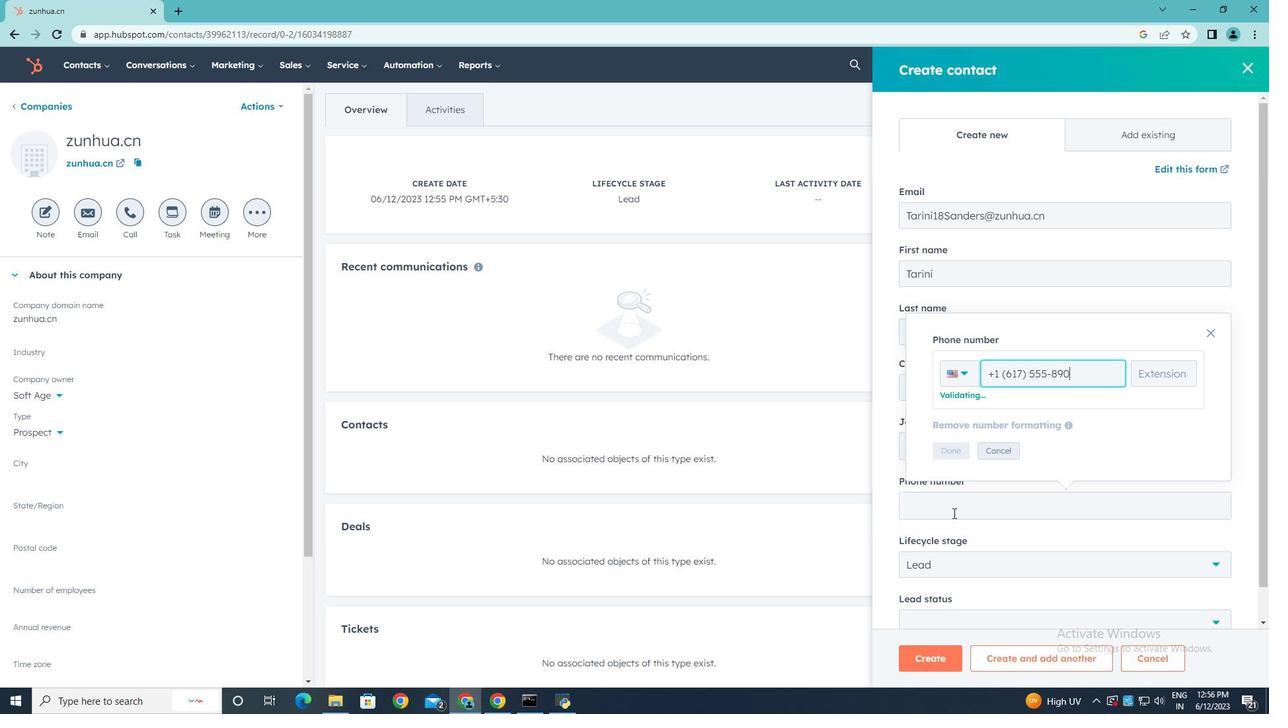 
Action: Mouse moved to (962, 450)
Screenshot: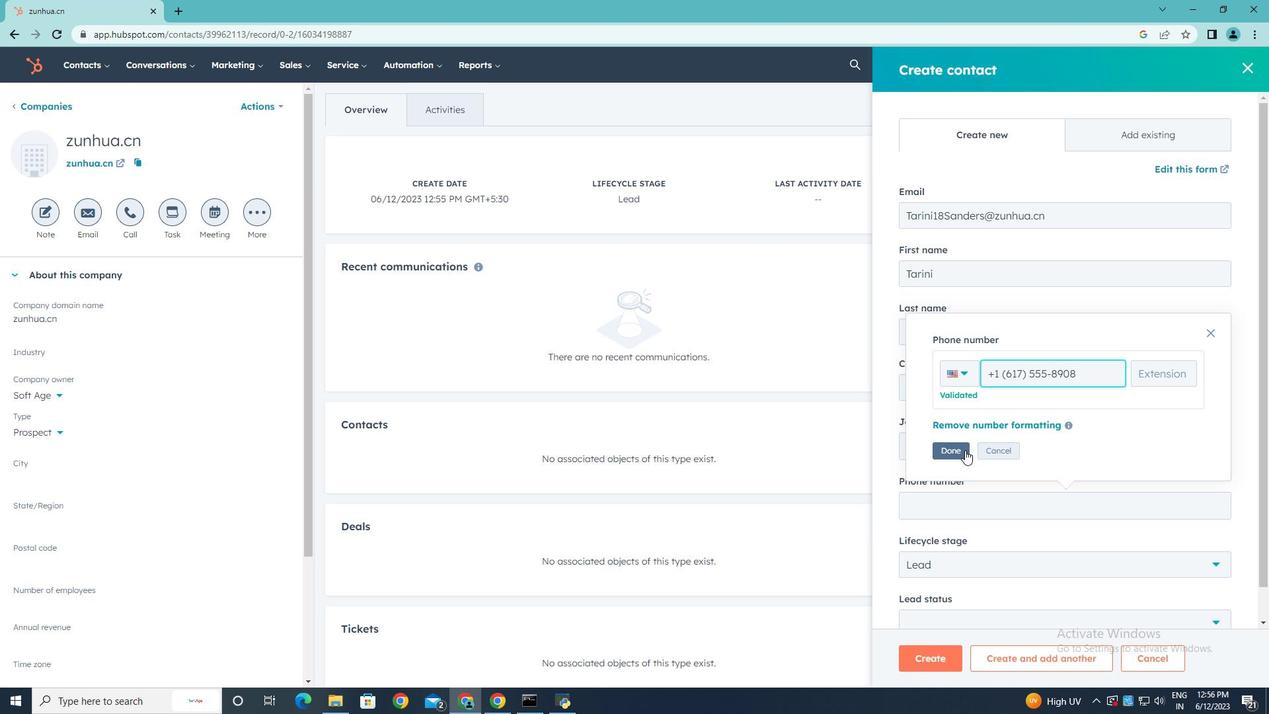 
Action: Mouse pressed left at (962, 450)
Screenshot: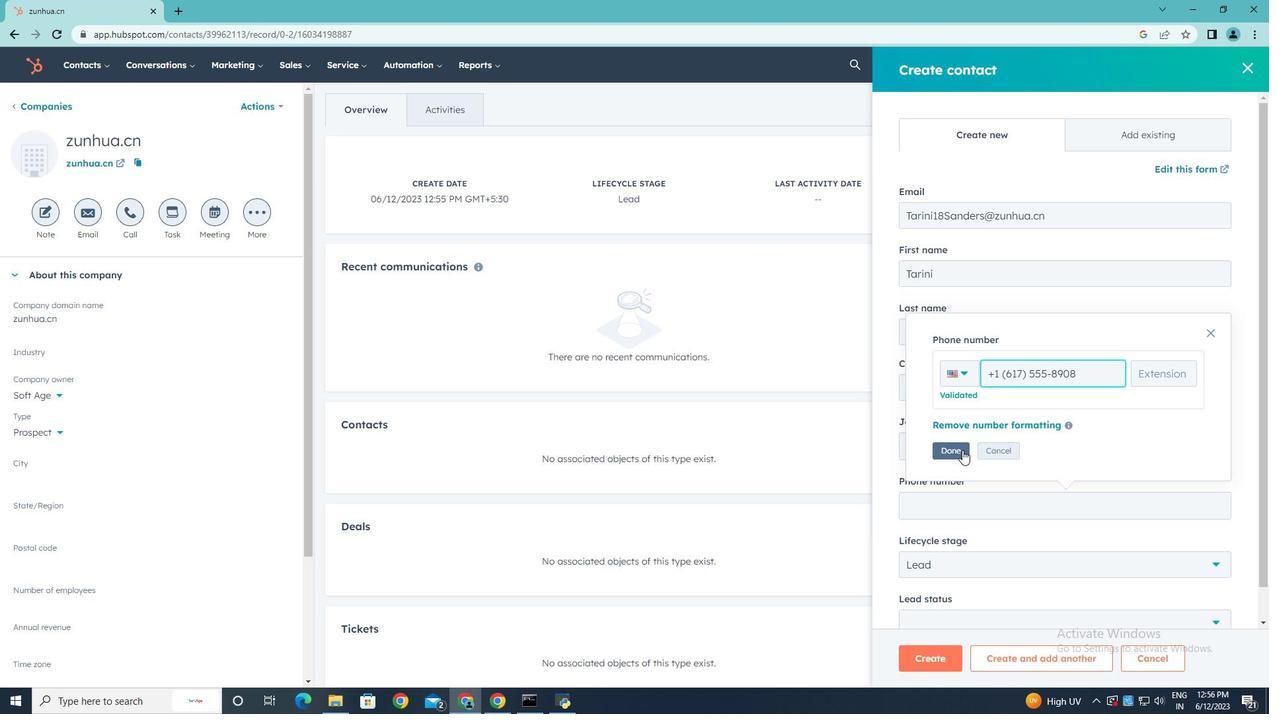 
Action: Mouse moved to (1212, 562)
Screenshot: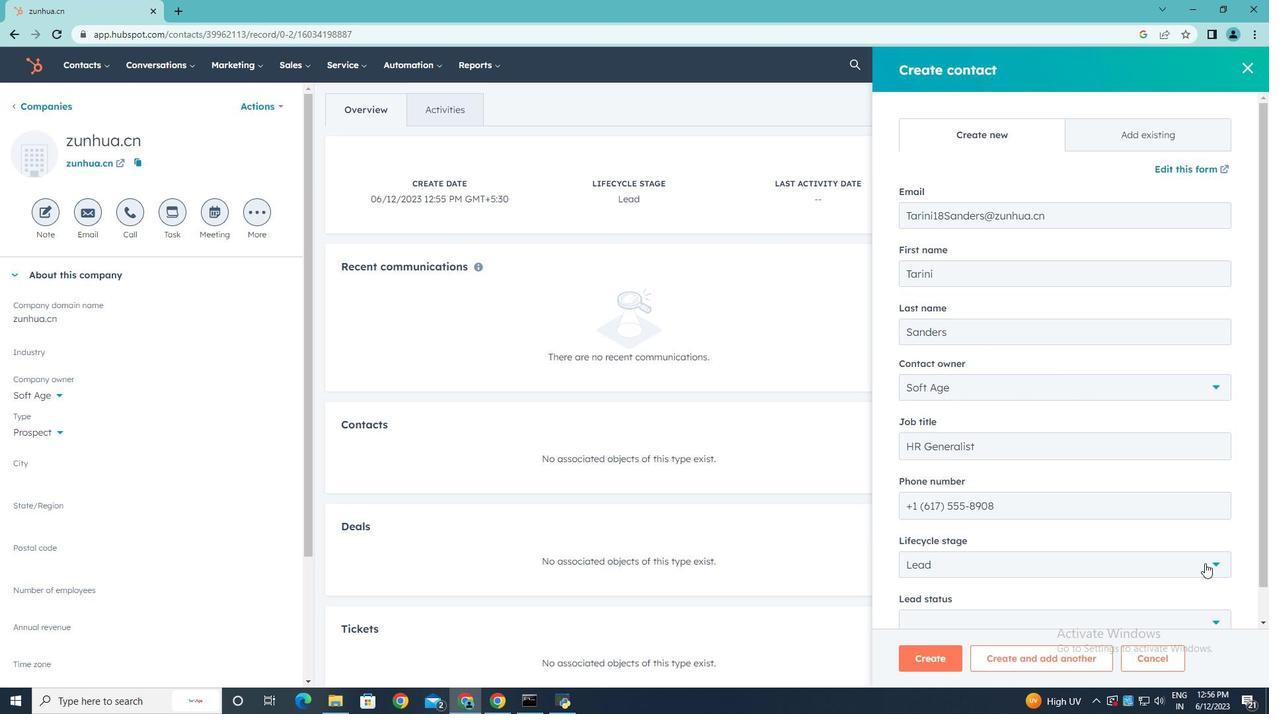 
Action: Mouse pressed left at (1212, 562)
Screenshot: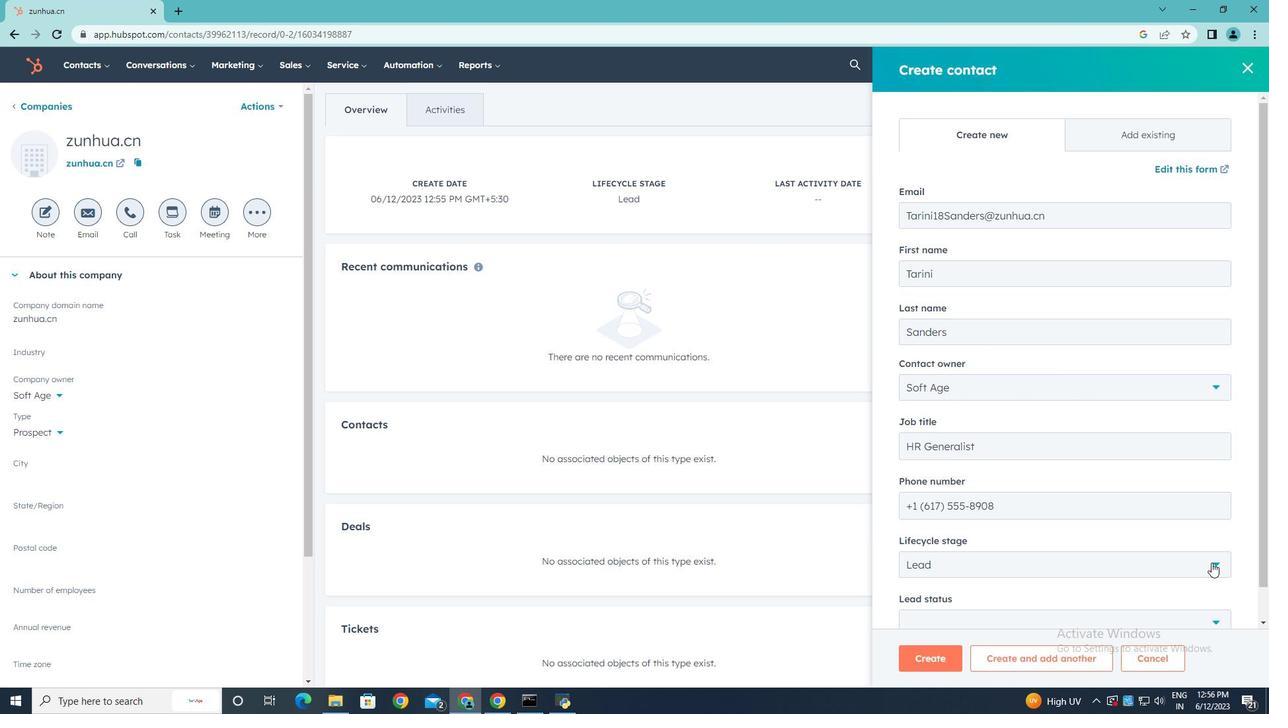 
Action: Mouse moved to (1017, 450)
Screenshot: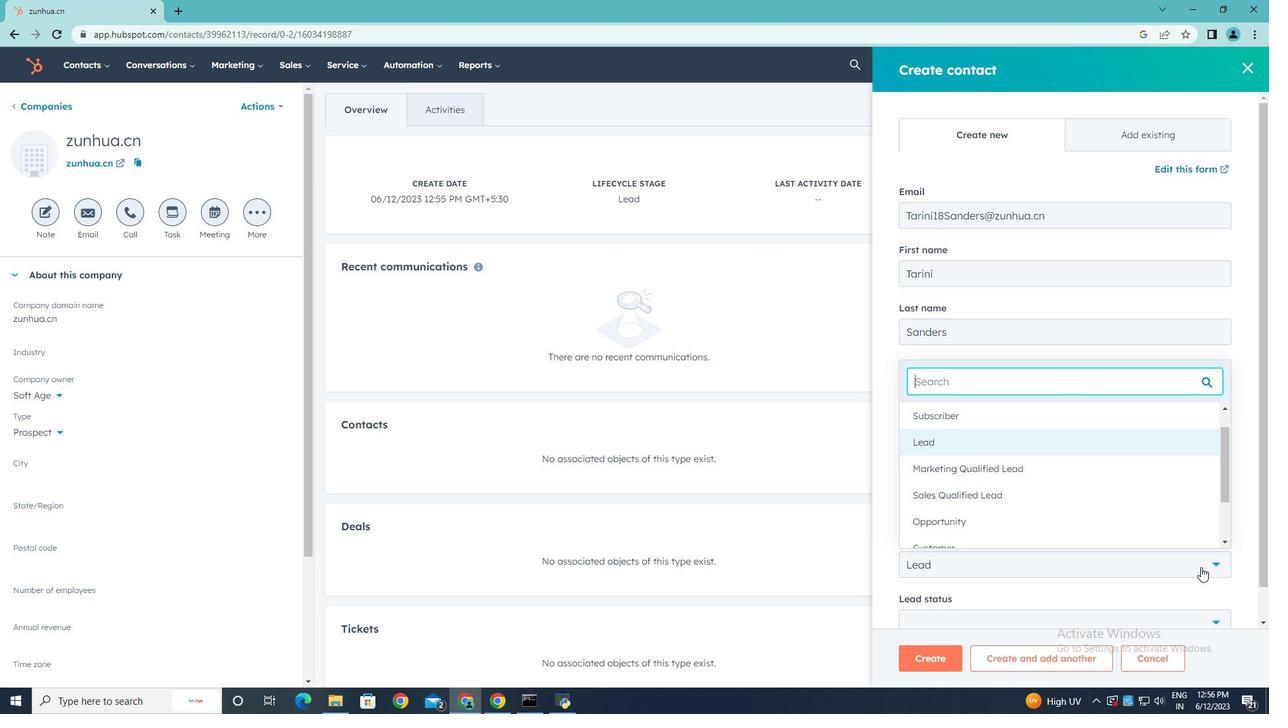 
Action: Mouse pressed left at (1017, 450)
Screenshot: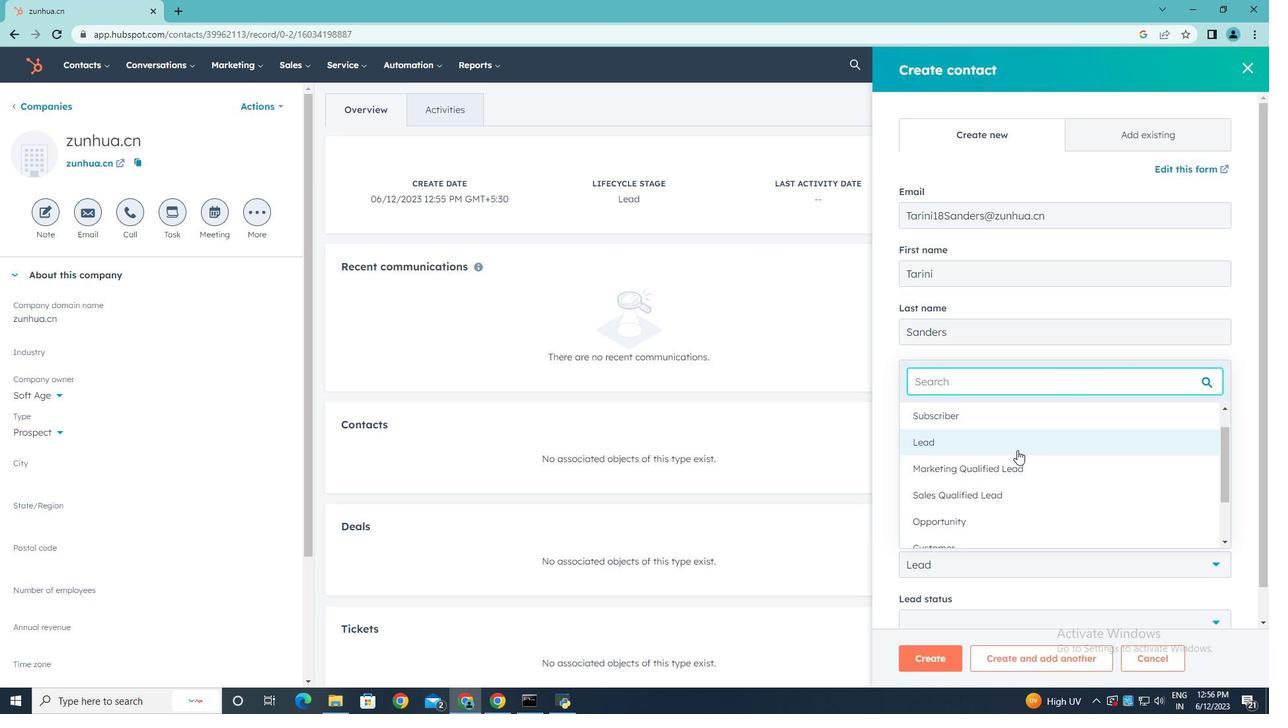 
Action: Mouse moved to (1217, 618)
Screenshot: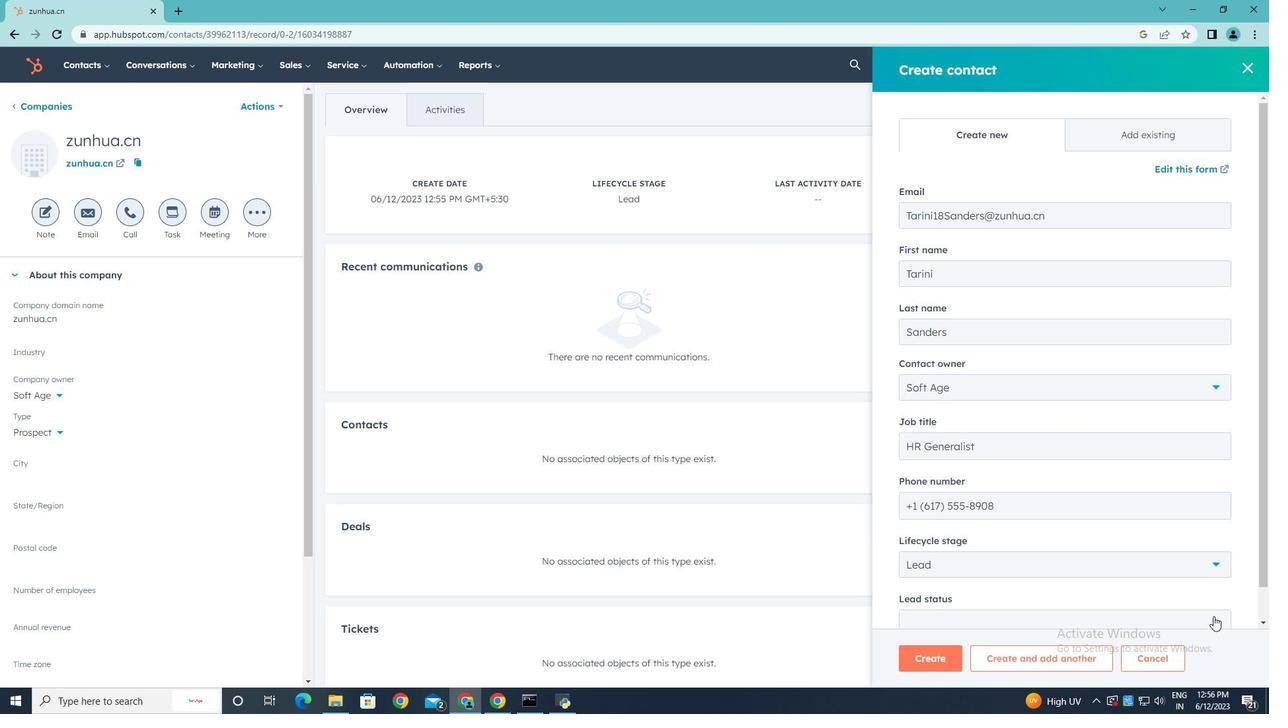 
Action: Mouse pressed left at (1217, 618)
Screenshot: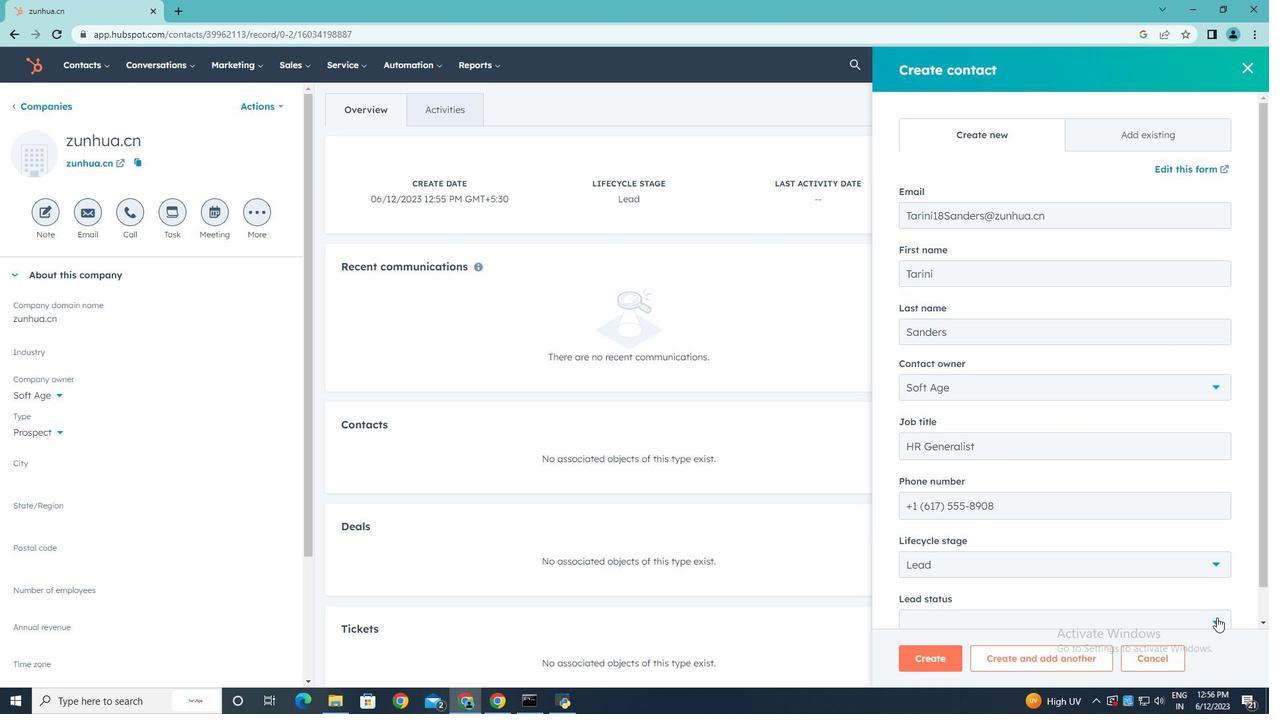 
Action: Mouse moved to (993, 529)
Screenshot: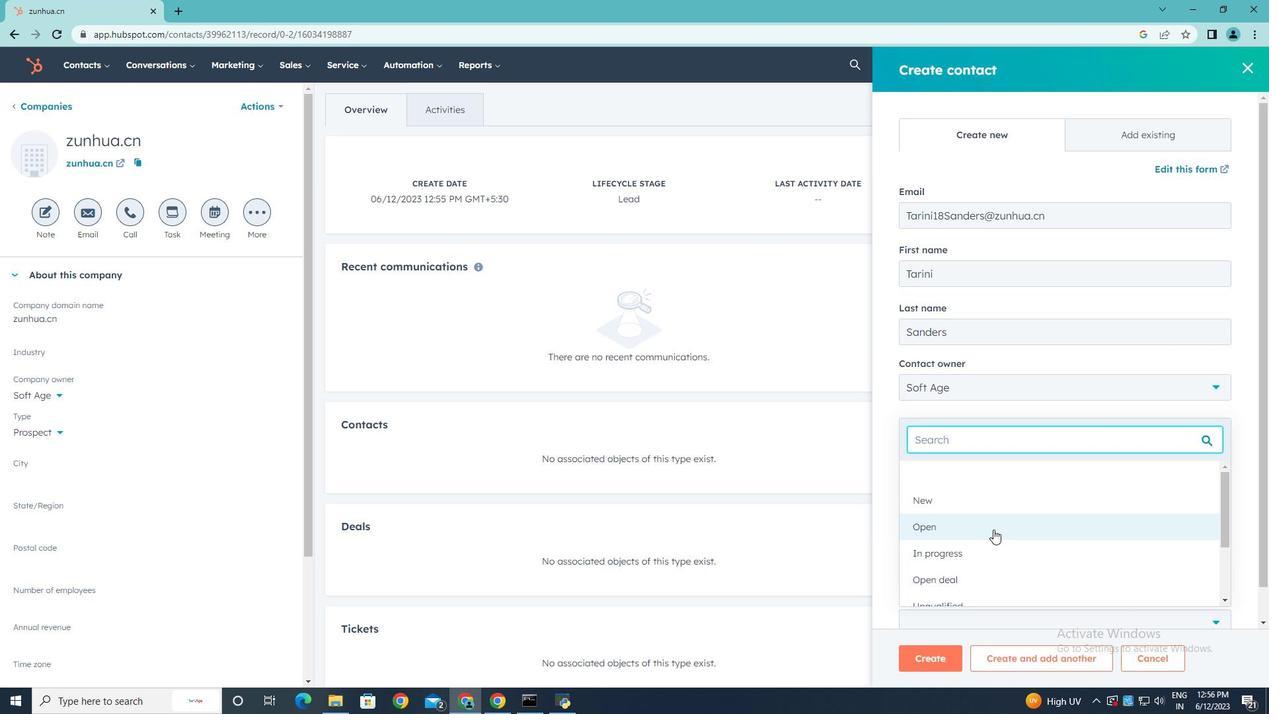 
Action: Mouse pressed left at (993, 529)
Screenshot: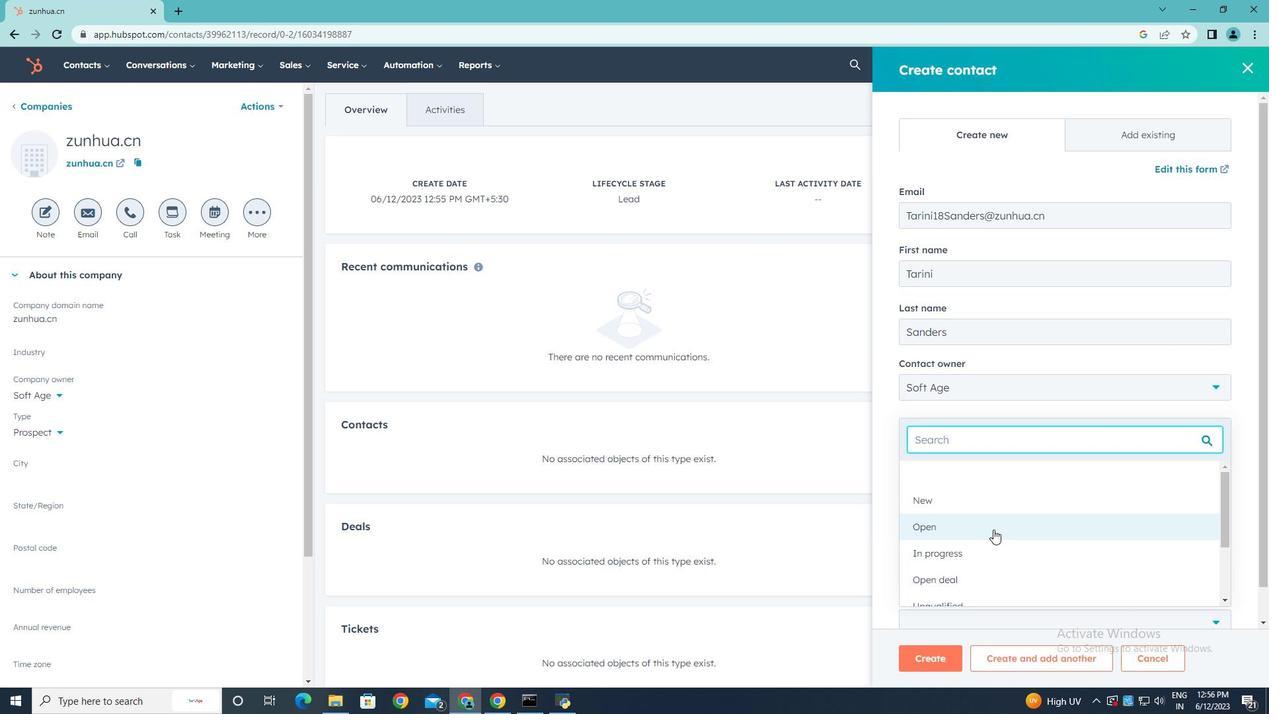 
Action: Mouse moved to (990, 534)
Screenshot: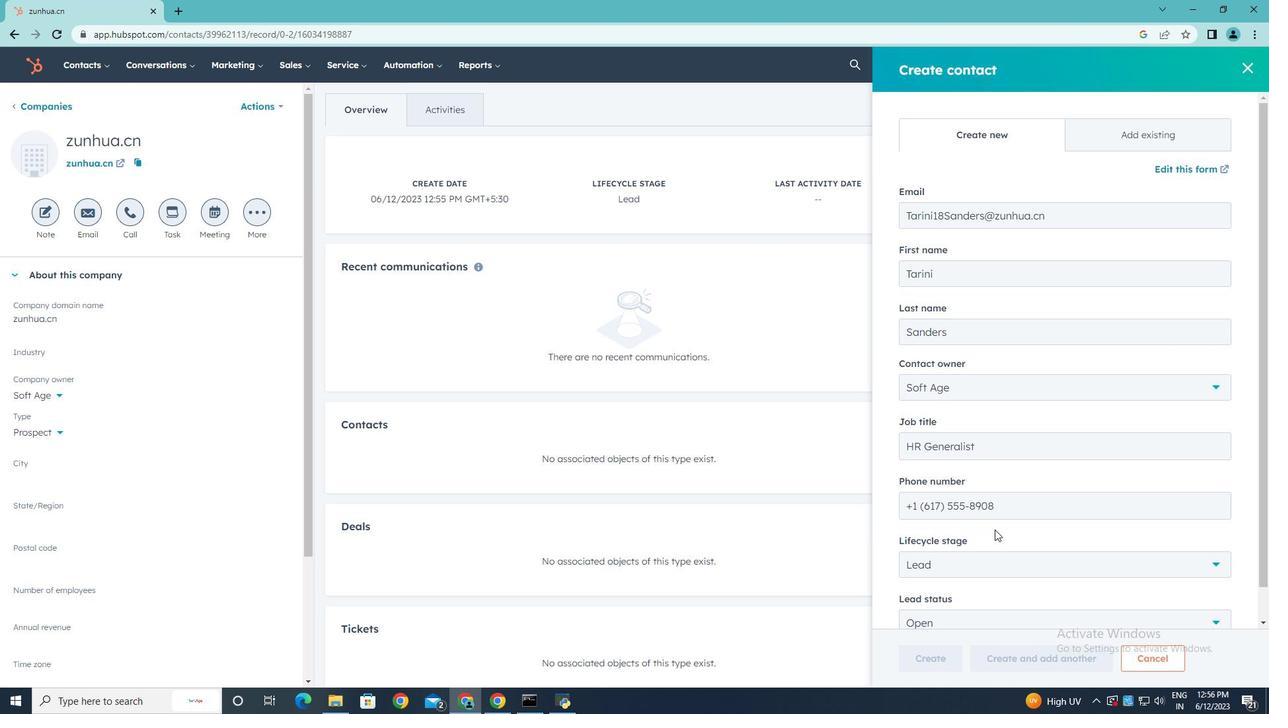
Action: Mouse scrolled (990, 533) with delta (0, 0)
Screenshot: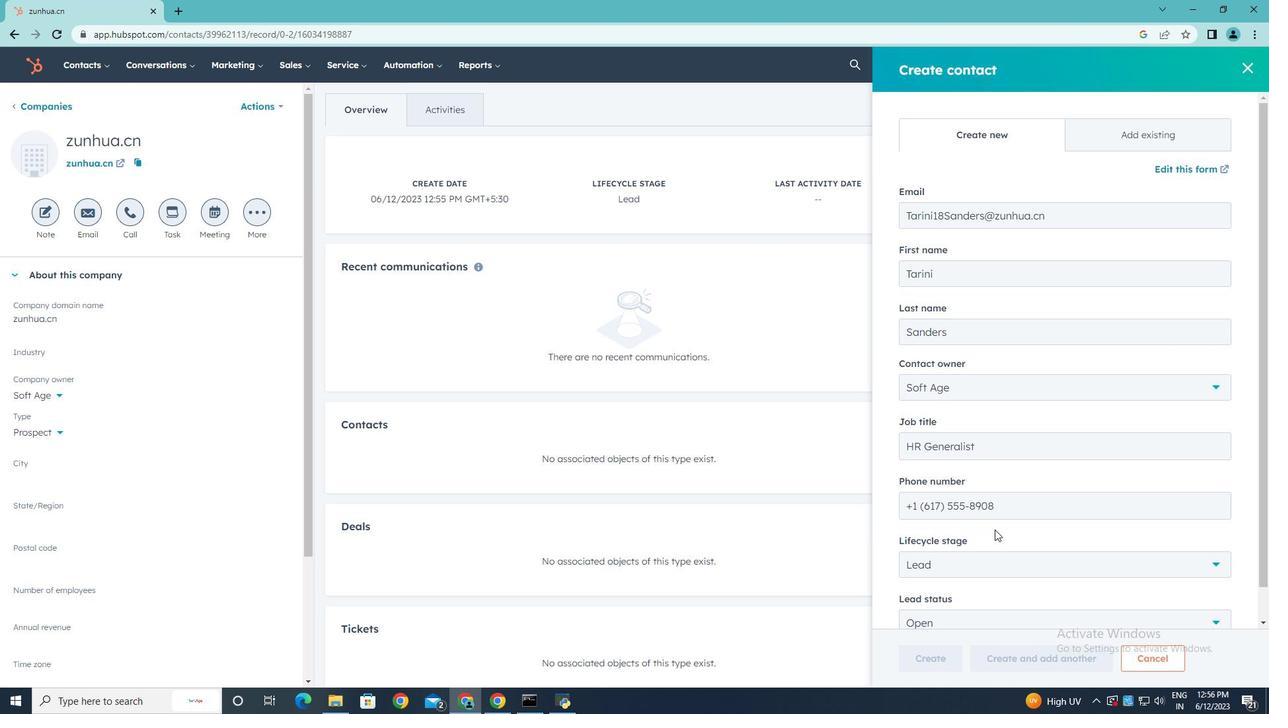 
Action: Mouse moved to (991, 536)
Screenshot: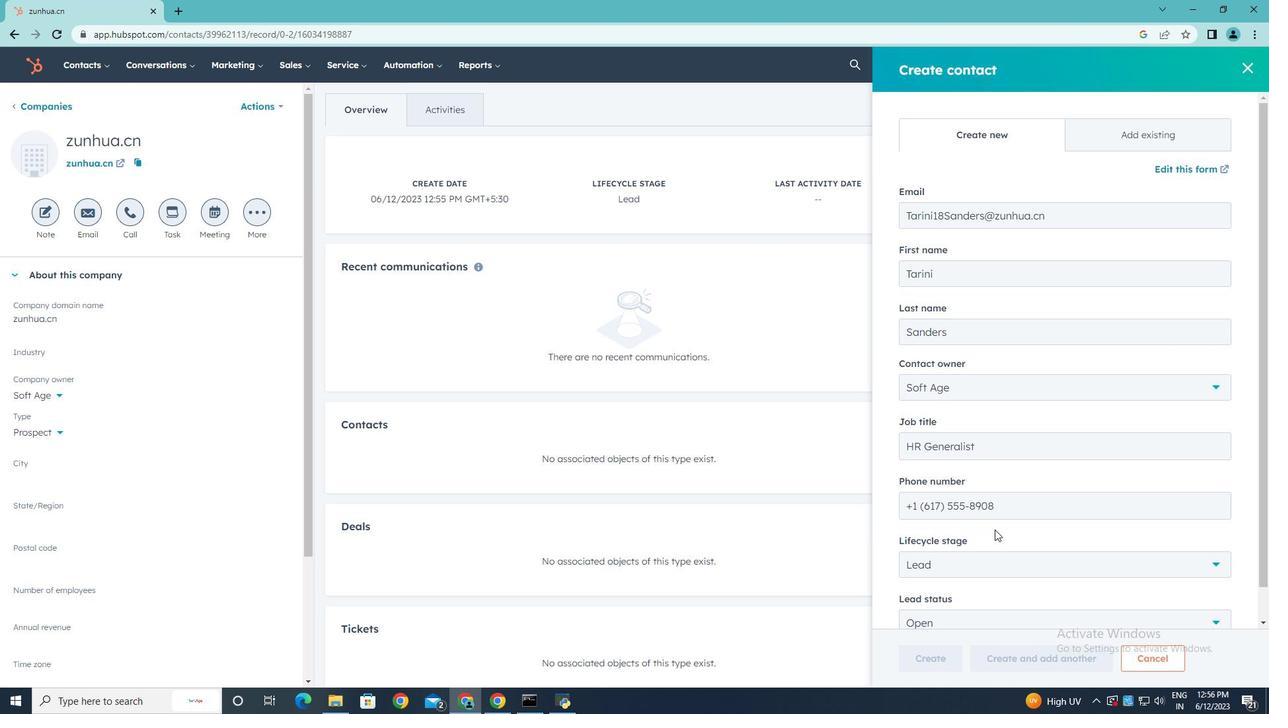 
Action: Mouse scrolled (991, 535) with delta (0, 0)
Screenshot: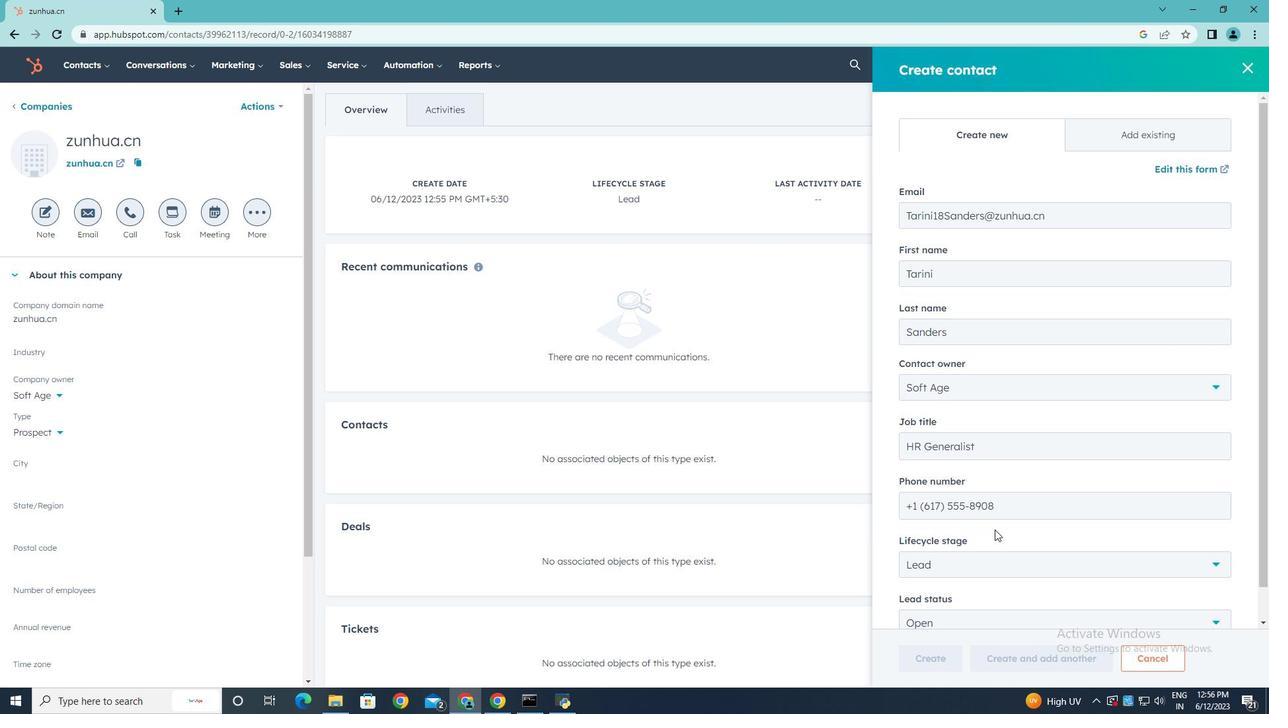 
Action: Mouse moved to (991, 536)
Screenshot: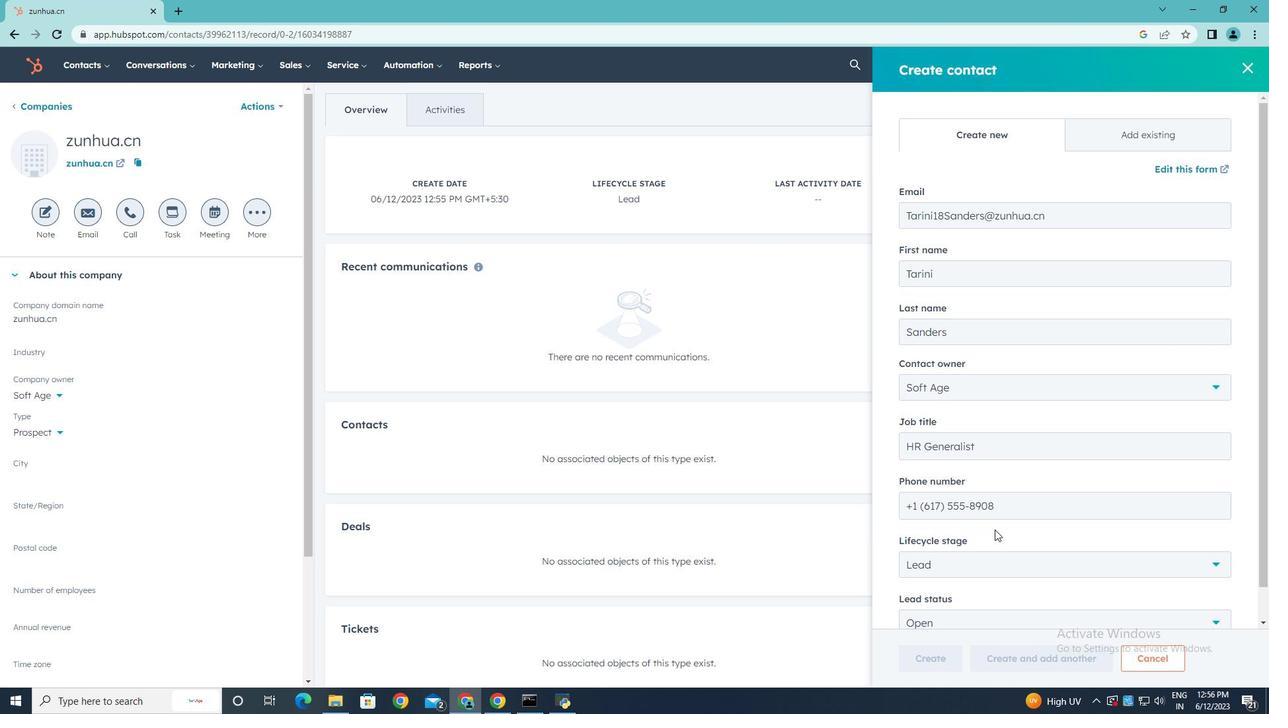 
Action: Mouse scrolled (991, 535) with delta (0, 0)
Screenshot: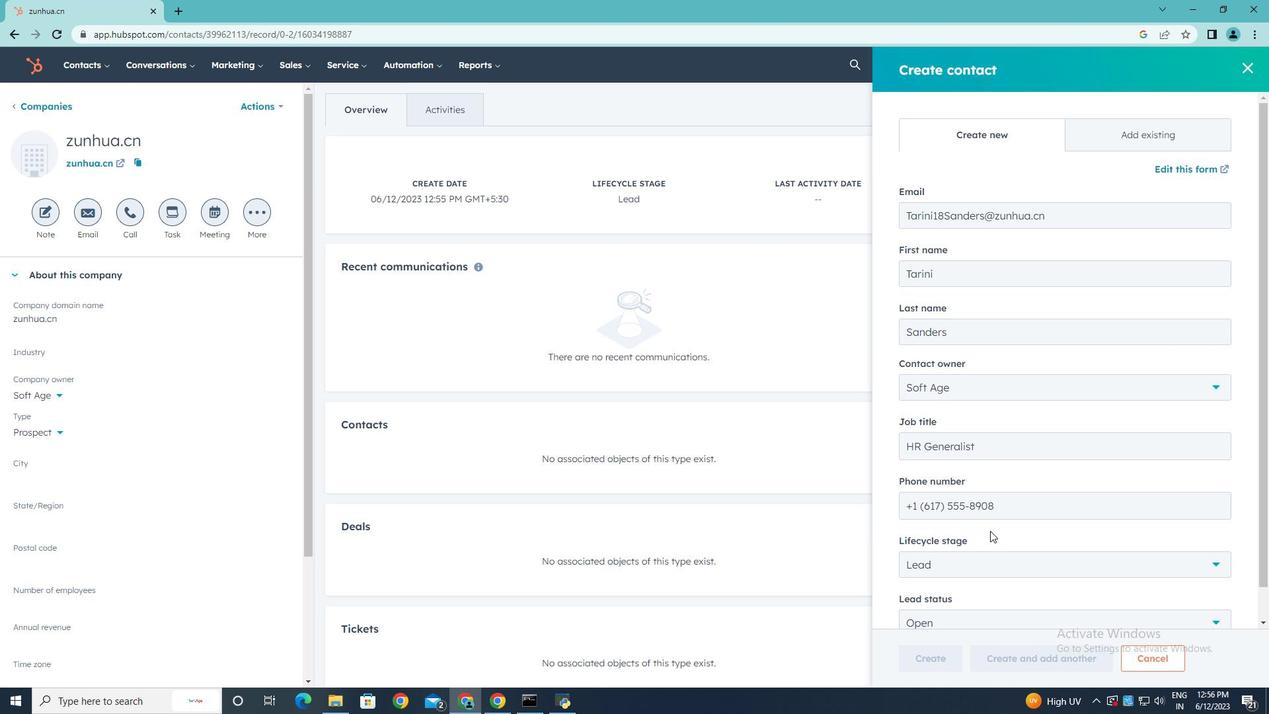 
Action: Mouse scrolled (991, 535) with delta (0, 0)
Screenshot: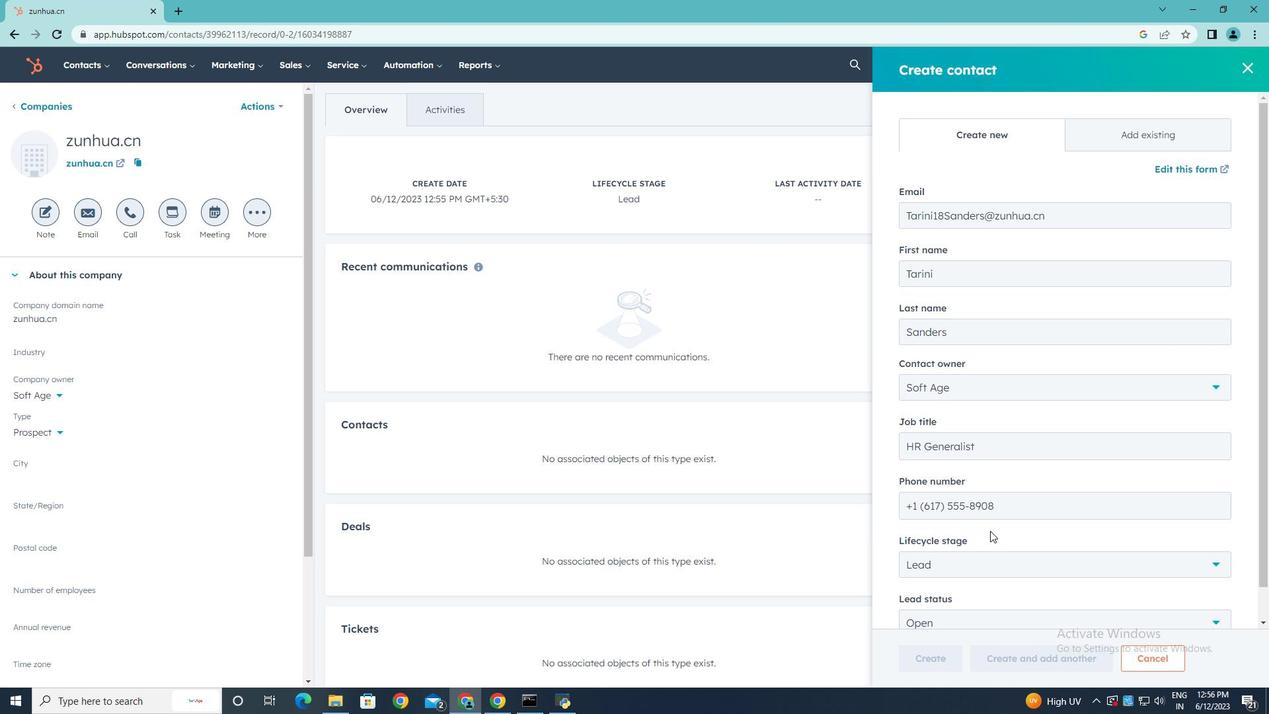 
Action: Mouse moved to (942, 655)
Screenshot: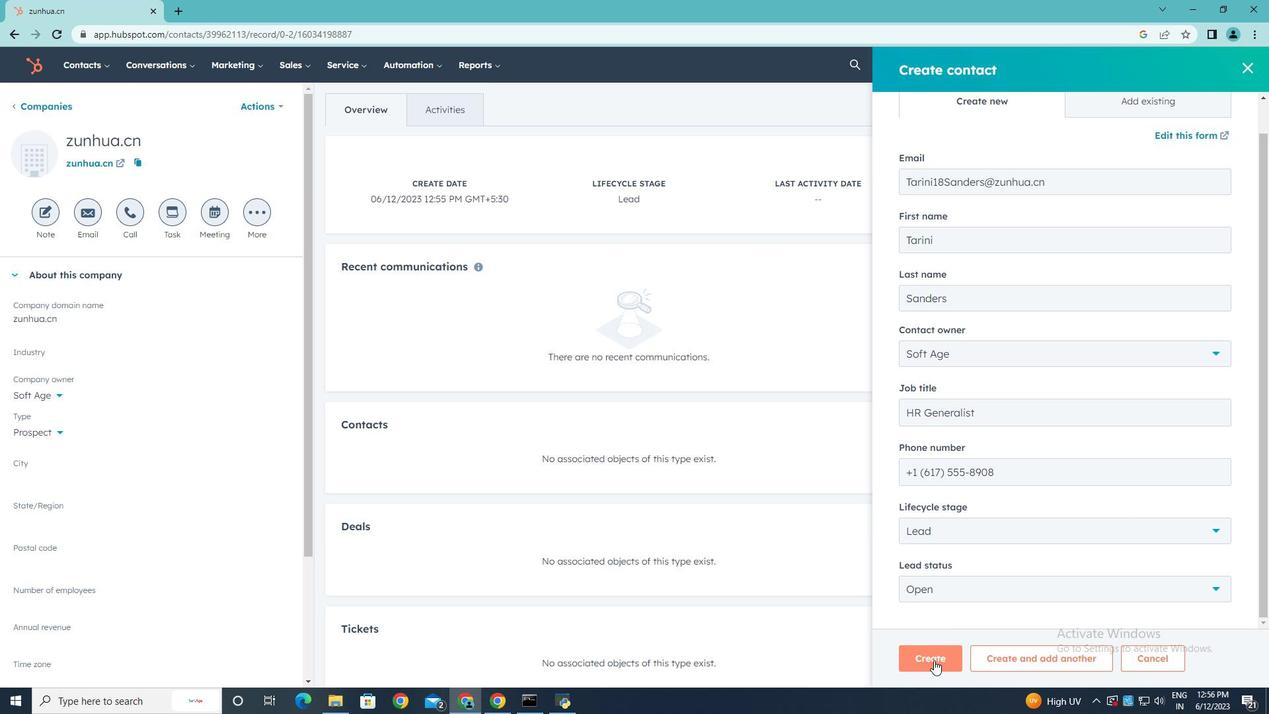 
Action: Mouse pressed left at (942, 655)
Screenshot: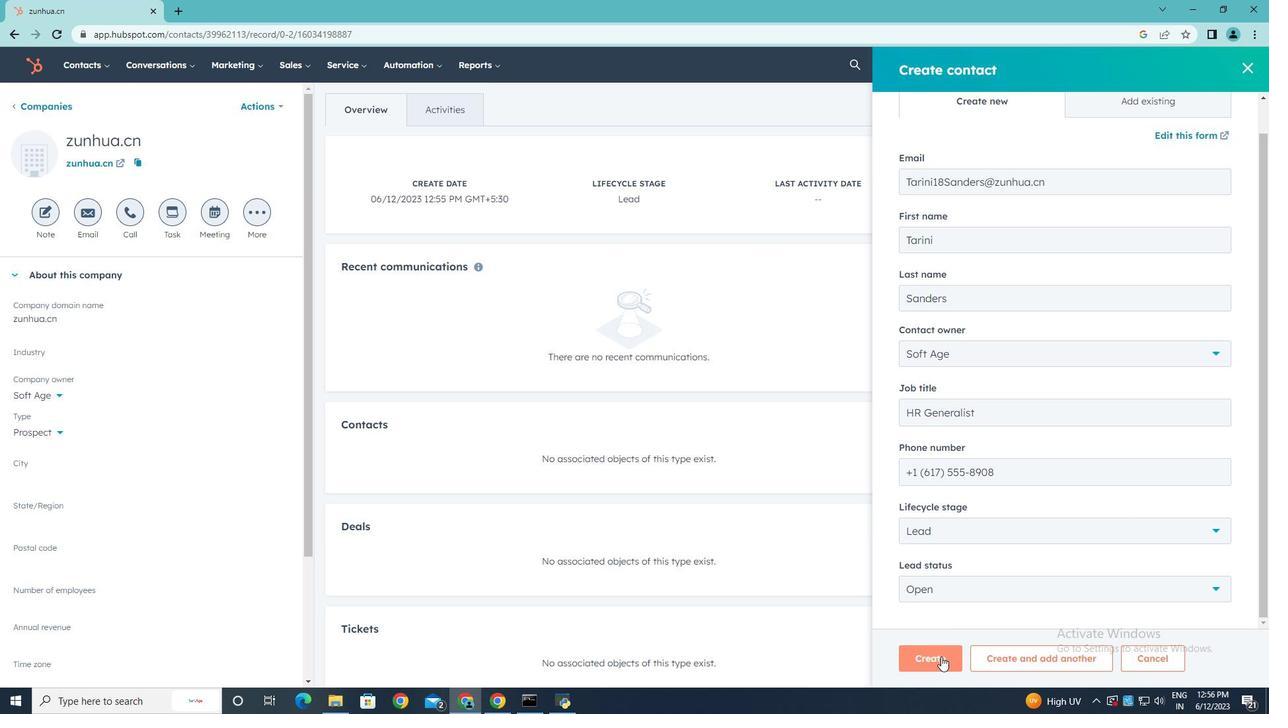 
Action: Mouse moved to (919, 628)
Screenshot: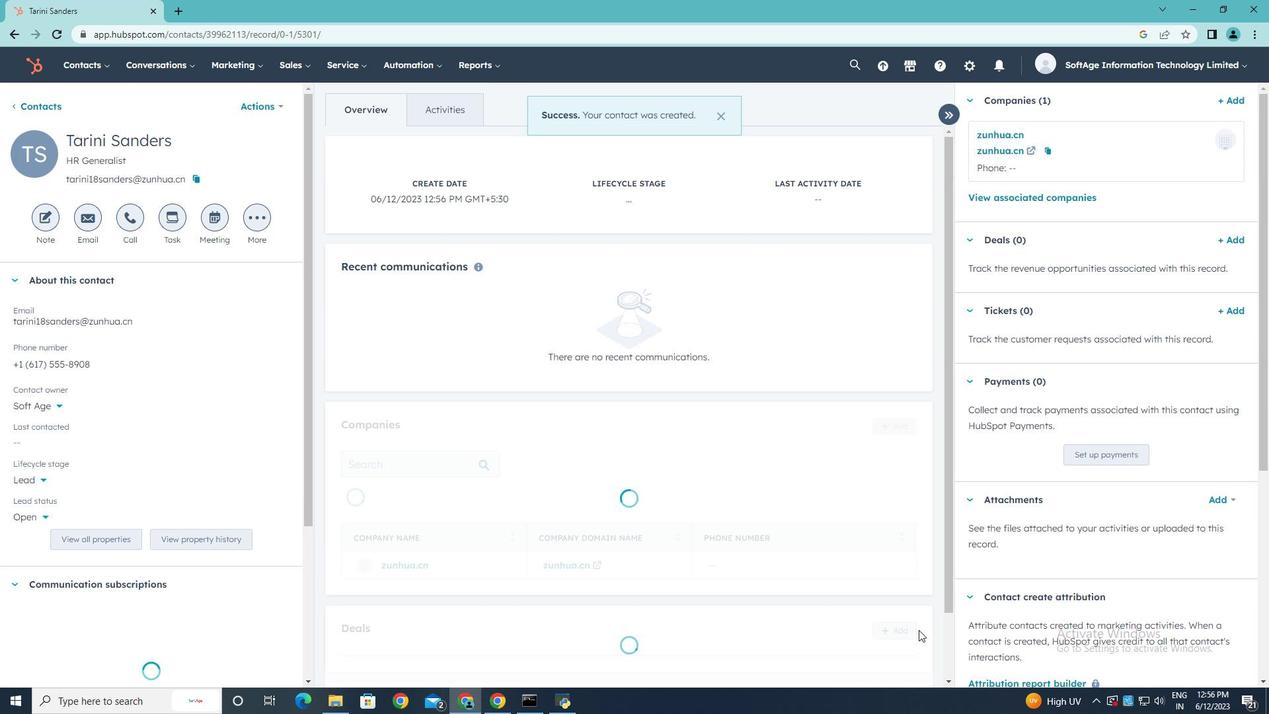 
